 Task: Add an event with the title Coffee Meeting with Key Stakeholder, date '2023/10/26', time 7:00 AM to 9:00 AMand add a description: Deadline reminders encourage proactive planning and time management. They serve as a cue for individuals to assess their progress, identify any obstacles, and adjust their plans accordingly to ensure timely completion of the task or project.Select event color  Graphite . Add location for the event as: 123 Park de la Ciutadella, Barcelona, Spain, logged in from the account softage.3@softage.netand send the event invitation to softage.10@softage.net and softage.1@softage.net. Set a reminder for the event Doesn't repeat
Action: Mouse pressed left at (43, 85)
Screenshot: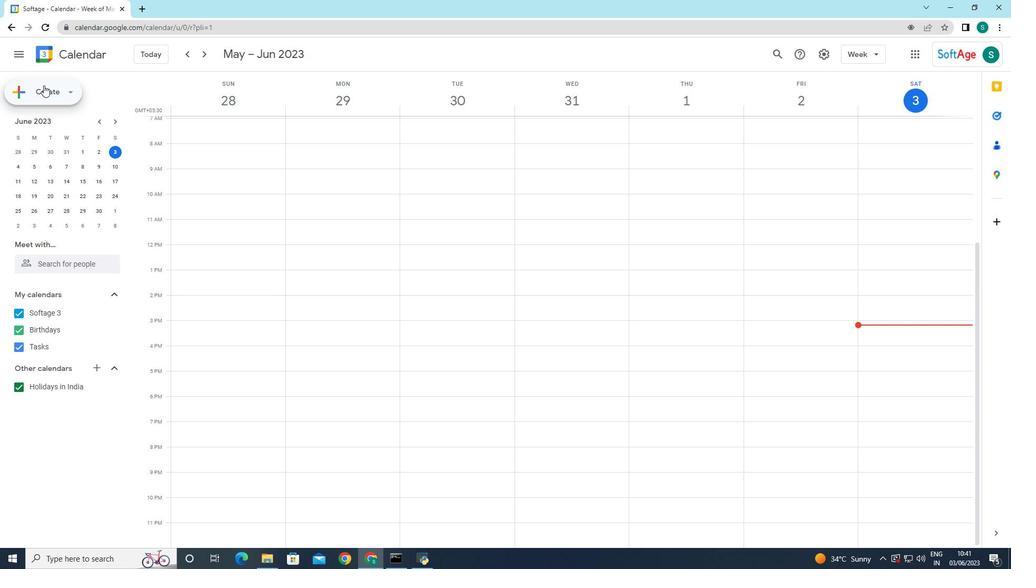 
Action: Mouse moved to (46, 124)
Screenshot: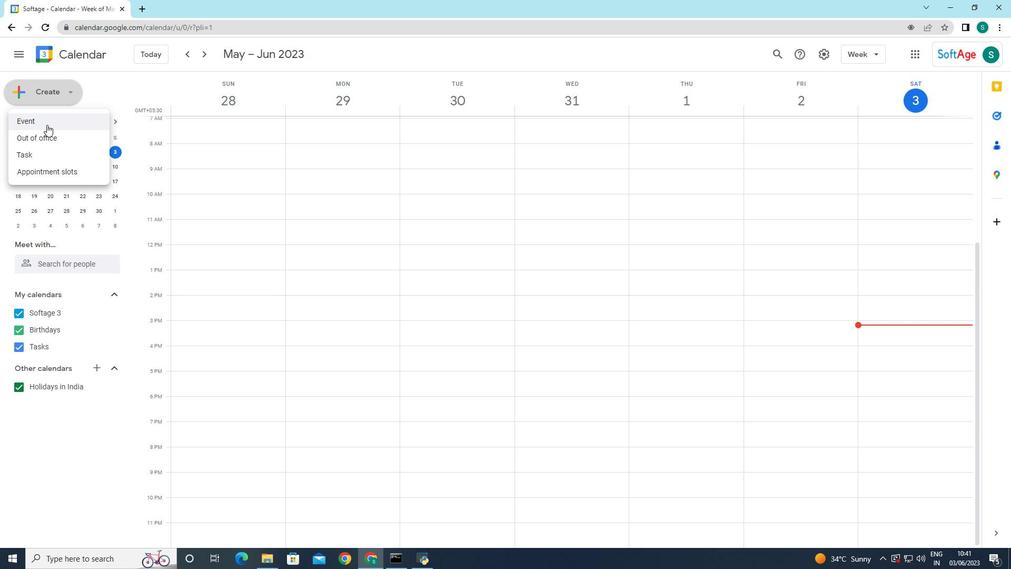 
Action: Mouse pressed left at (46, 124)
Screenshot: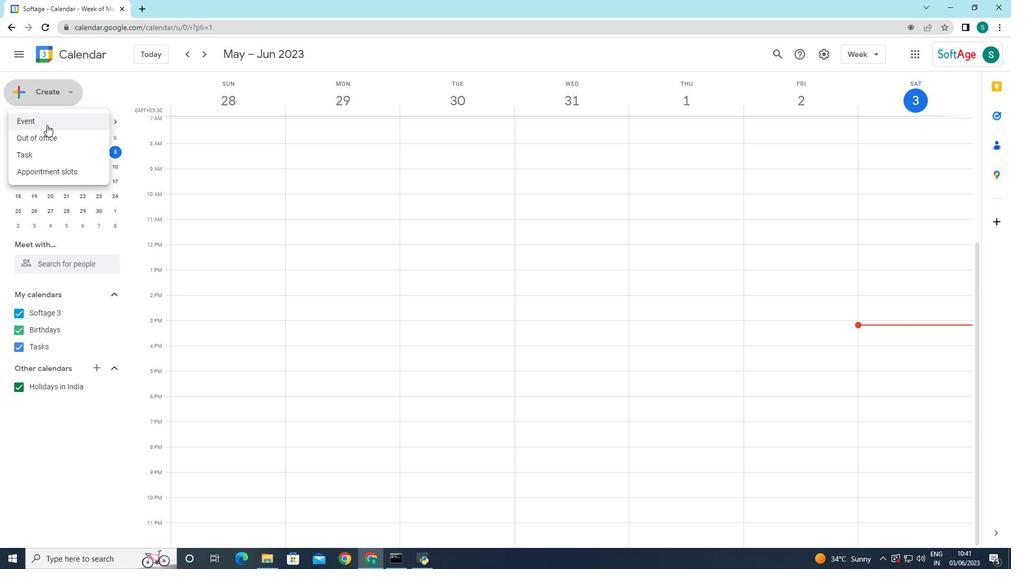 
Action: Mouse moved to (769, 410)
Screenshot: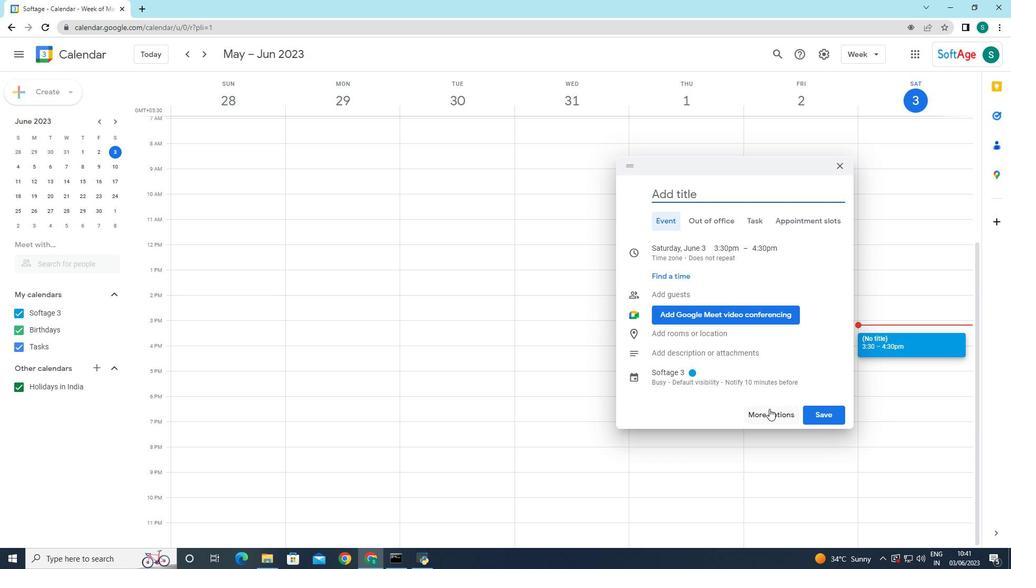
Action: Mouse pressed left at (769, 410)
Screenshot: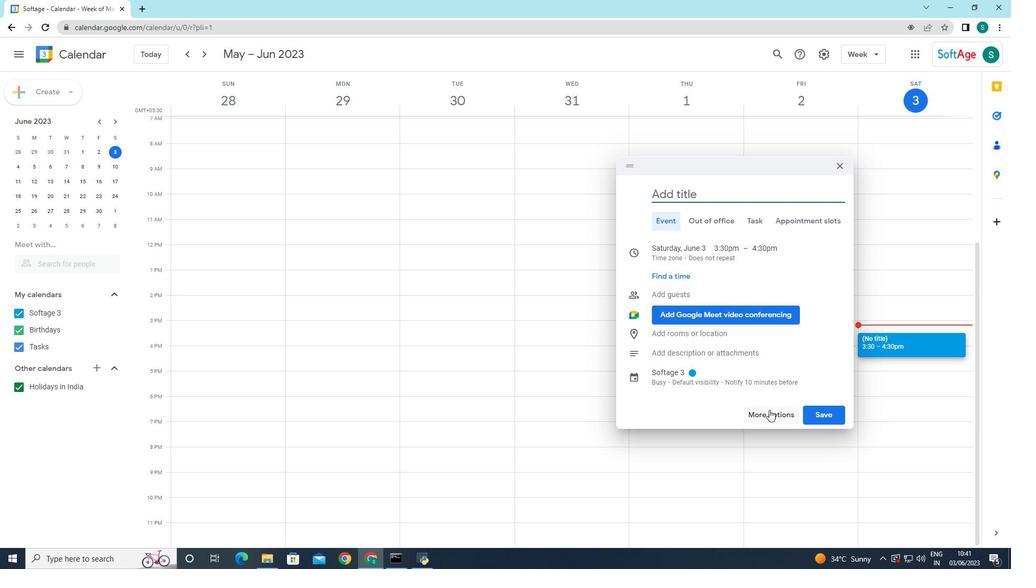
Action: Mouse moved to (121, 51)
Screenshot: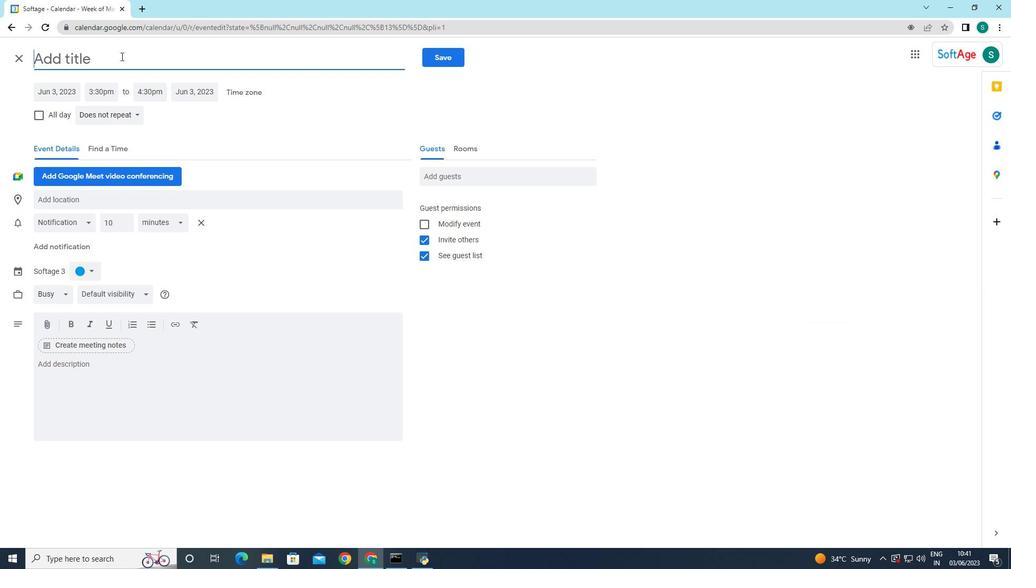
Action: Mouse pressed left at (121, 51)
Screenshot: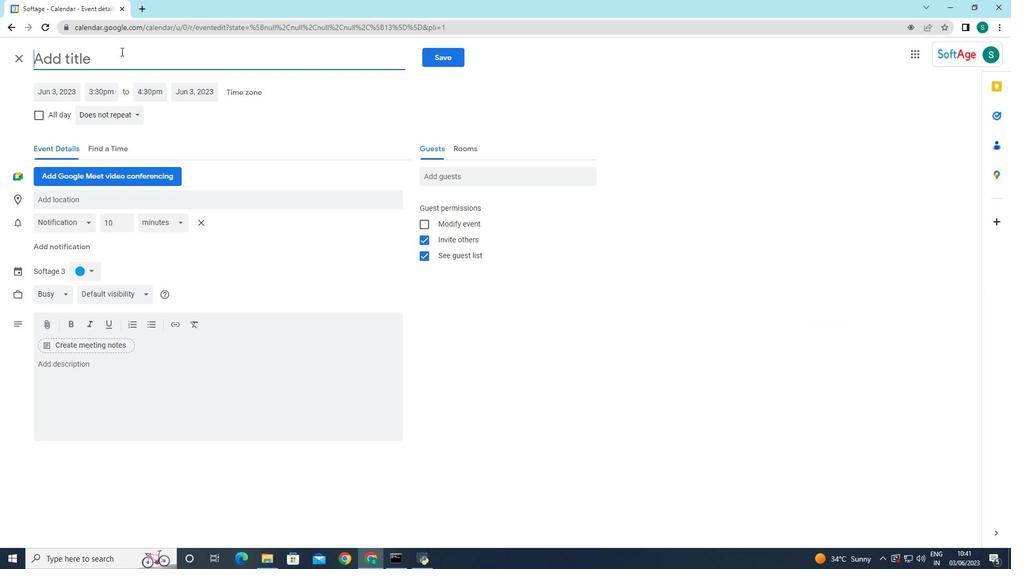 
Action: Key pressed <Key.caps_lock>C<Key.caps_lock>offee<Key.space><Key.caps_lock>ME<Key.backspace><Key.caps_lock>eeting<Key.space>with<Key.space>k<Key.backspace><Key.caps_lock>K<Key.caps_lock>ey<Key.space><Key.caps_lock>S<Key.caps_lock>takeholder<Key.space>
Screenshot: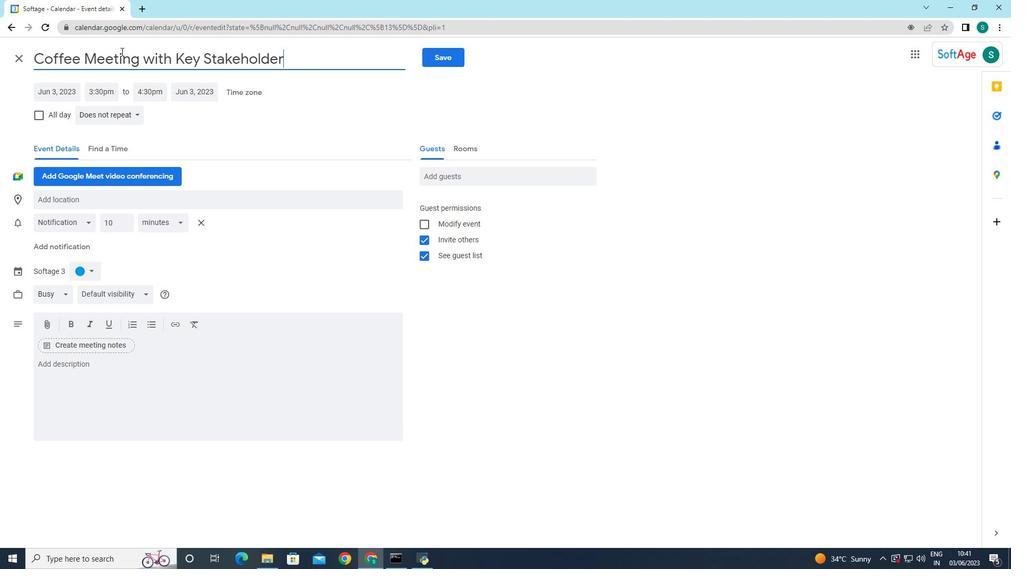 
Action: Mouse moved to (68, 95)
Screenshot: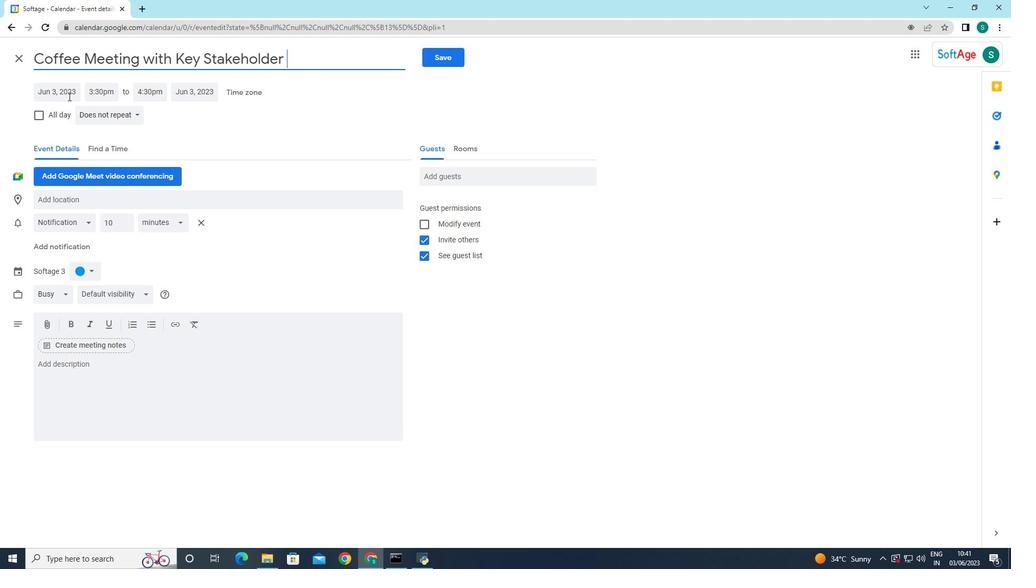 
Action: Mouse pressed left at (68, 95)
Screenshot: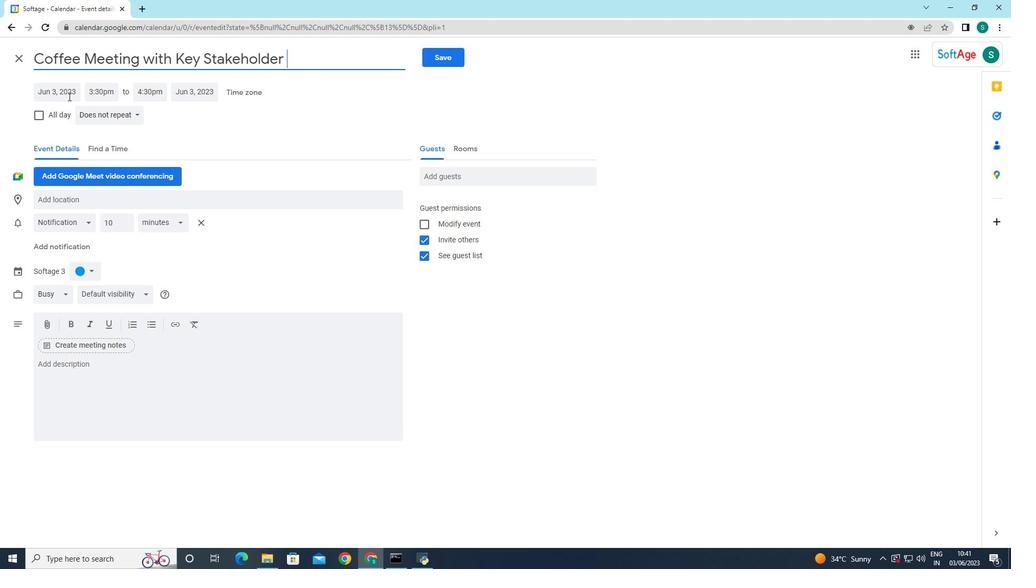 
Action: Mouse moved to (162, 110)
Screenshot: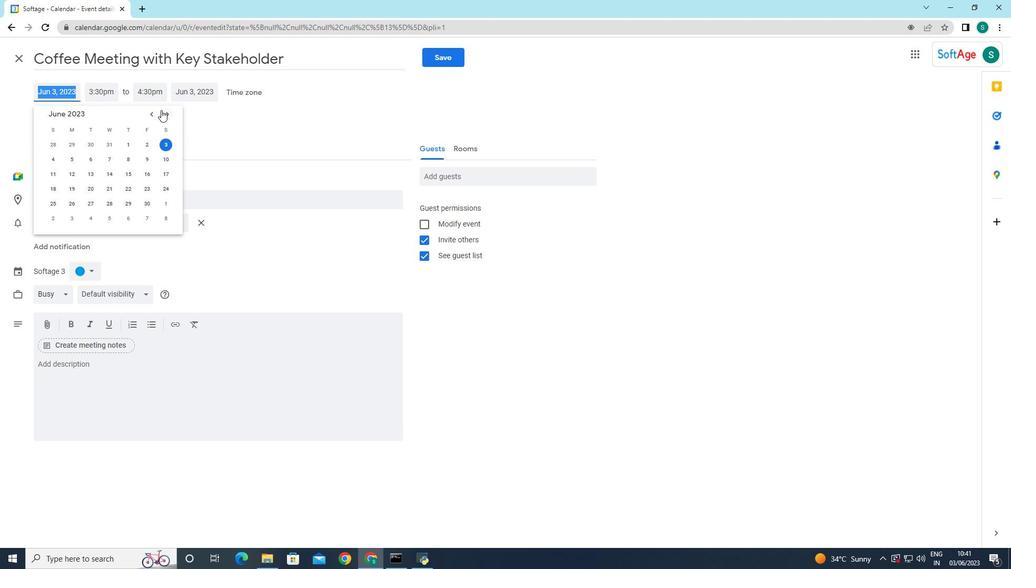 
Action: Mouse pressed left at (162, 110)
Screenshot: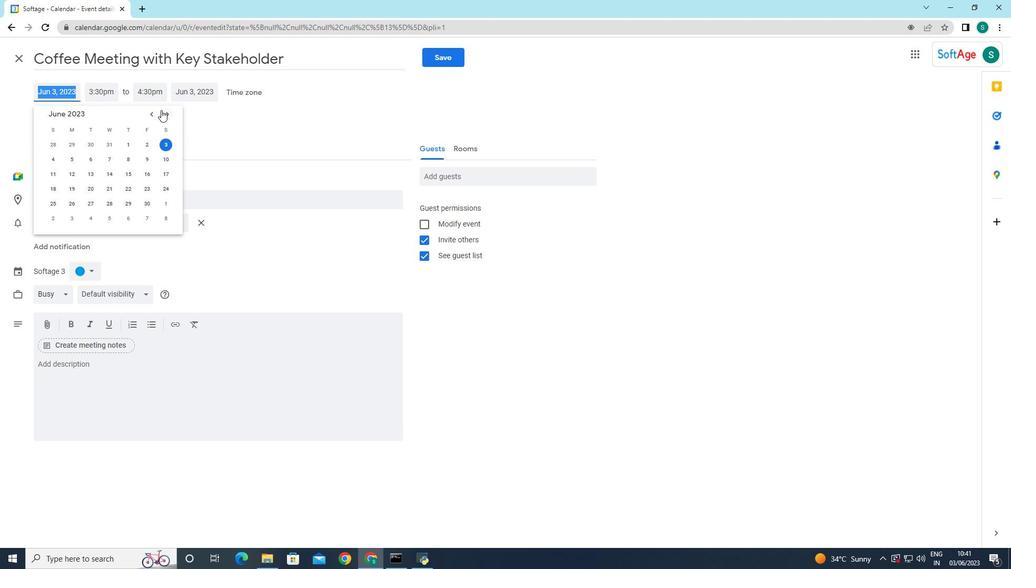 
Action: Mouse moved to (165, 111)
Screenshot: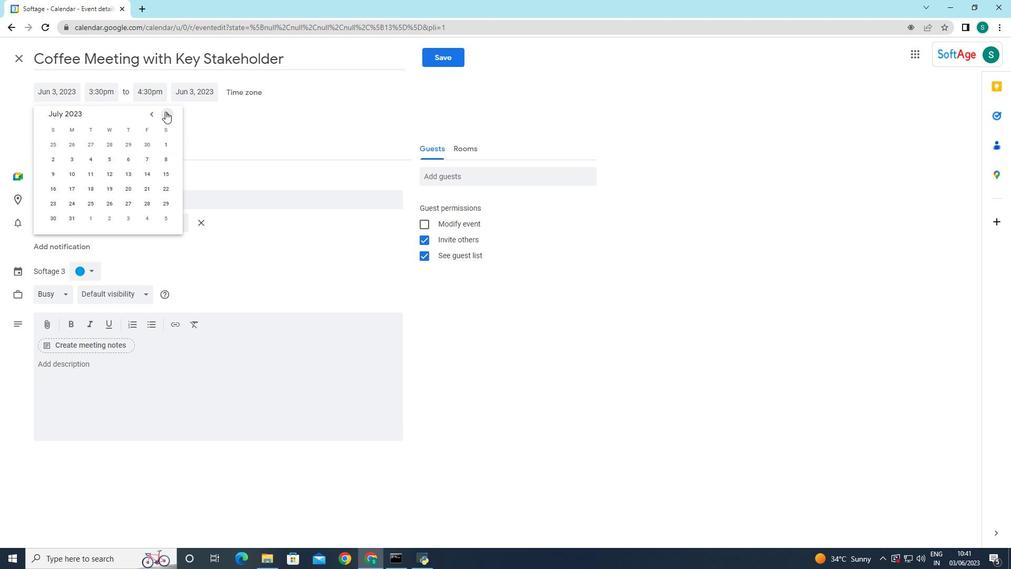 
Action: Mouse pressed left at (165, 111)
Screenshot: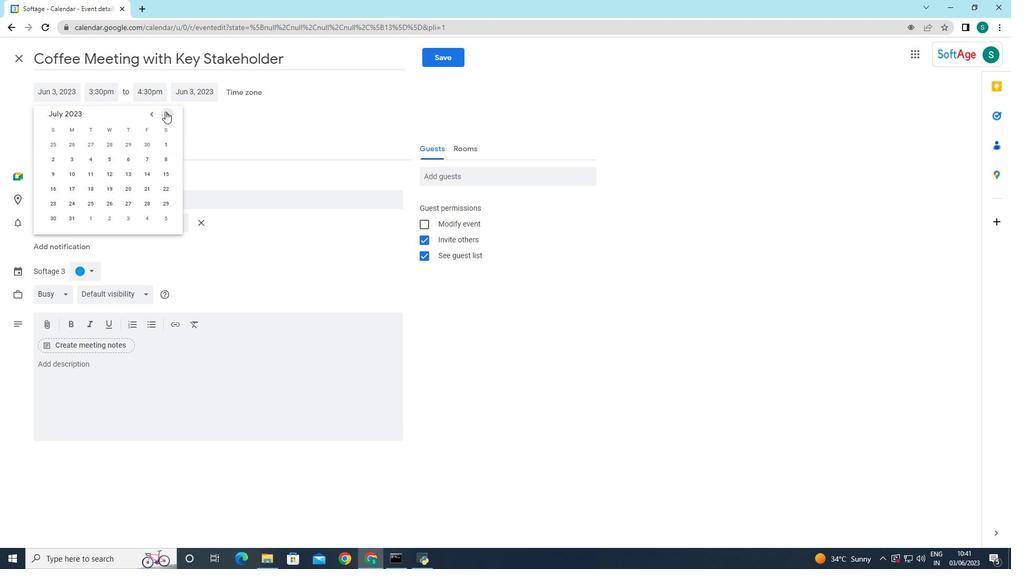 
Action: Mouse pressed left at (165, 111)
Screenshot: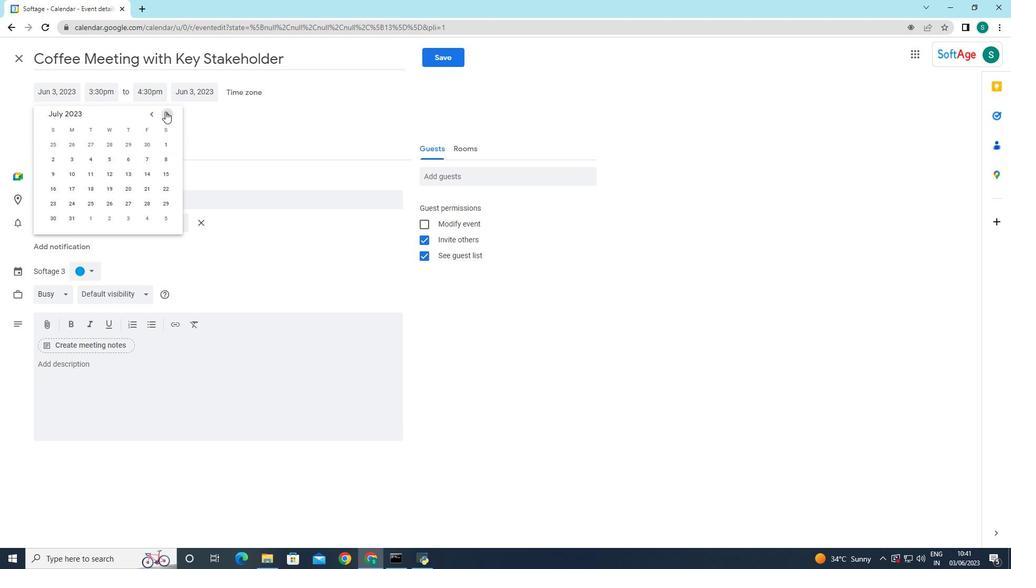 
Action: Mouse pressed left at (165, 111)
Screenshot: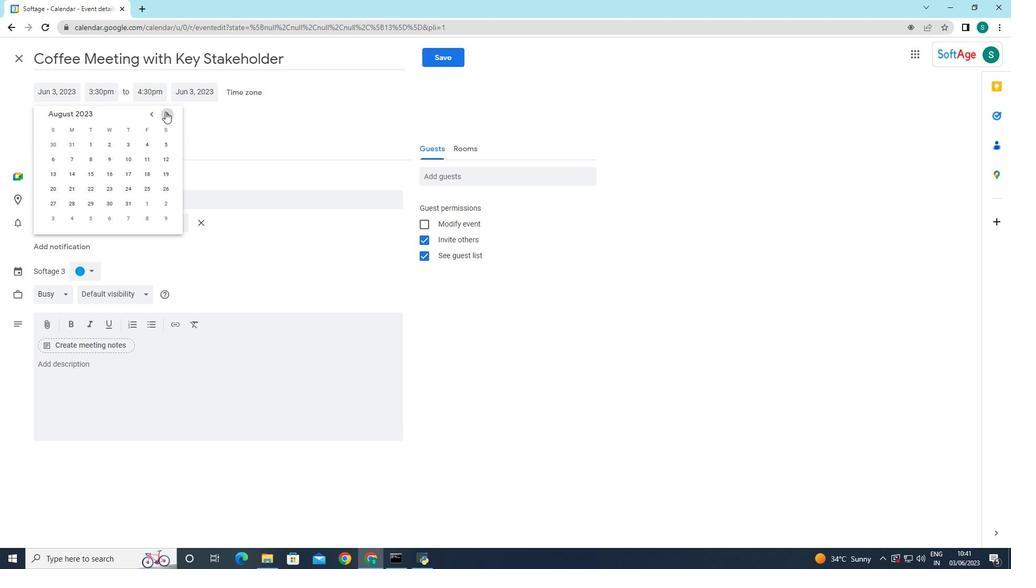 
Action: Mouse pressed left at (165, 111)
Screenshot: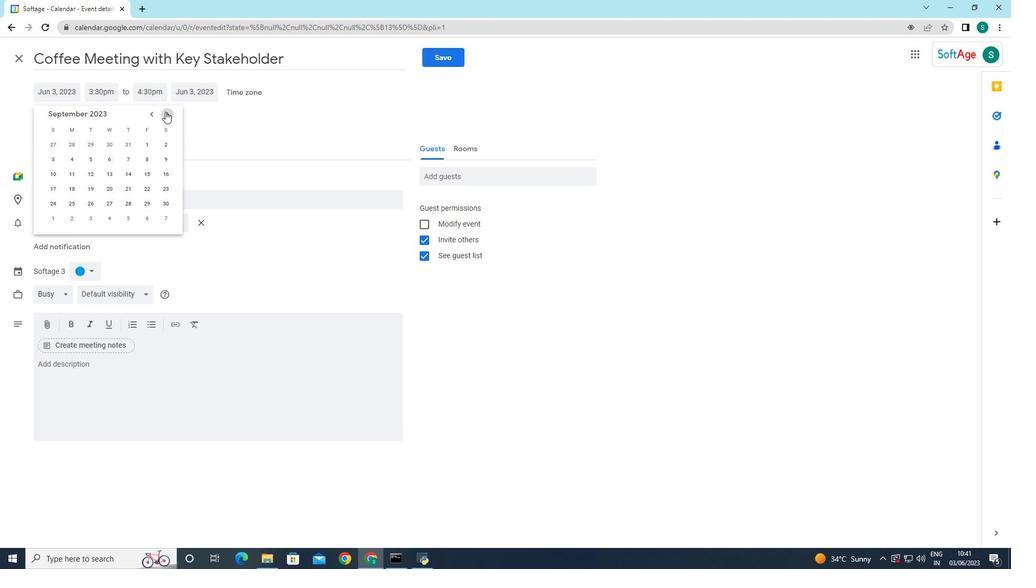 
Action: Mouse pressed left at (165, 111)
Screenshot: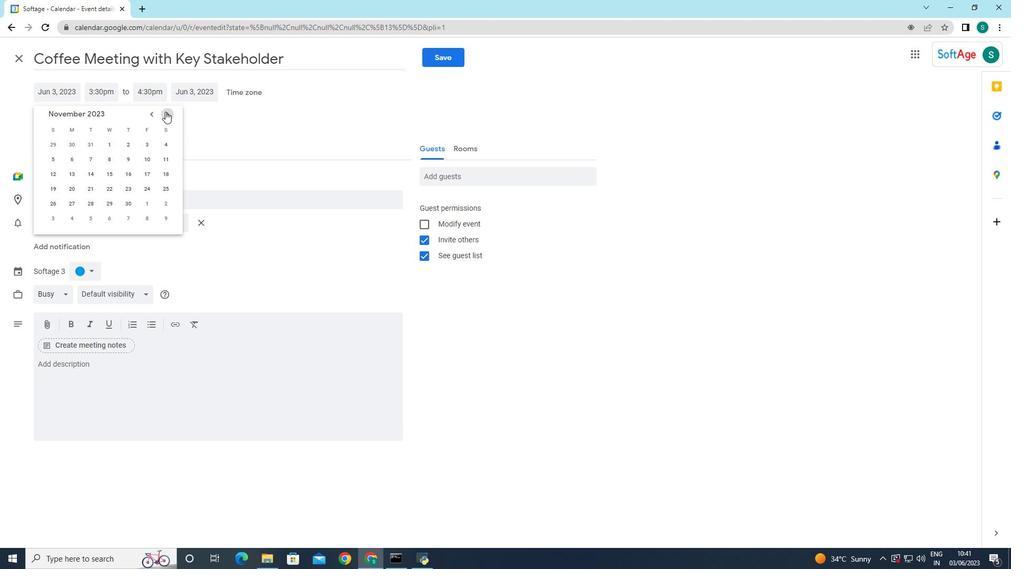 
Action: Mouse moved to (154, 113)
Screenshot: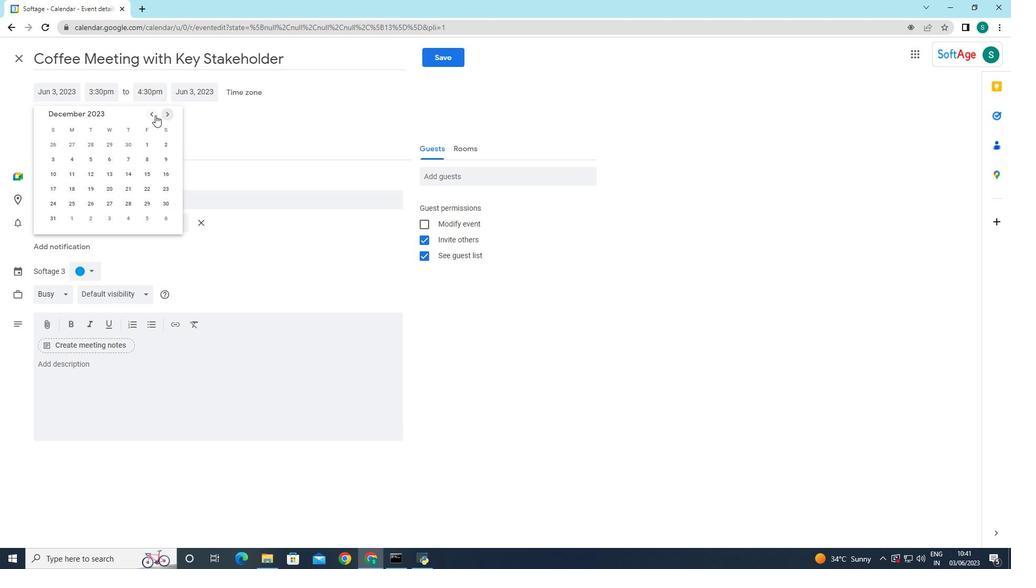 
Action: Mouse pressed left at (154, 113)
Screenshot: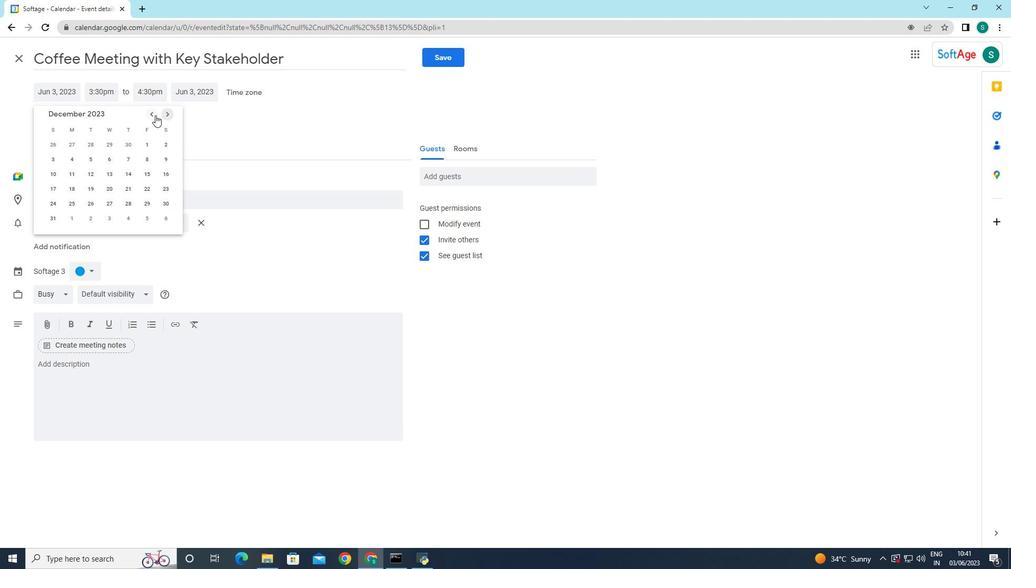 
Action: Mouse pressed left at (154, 113)
Screenshot: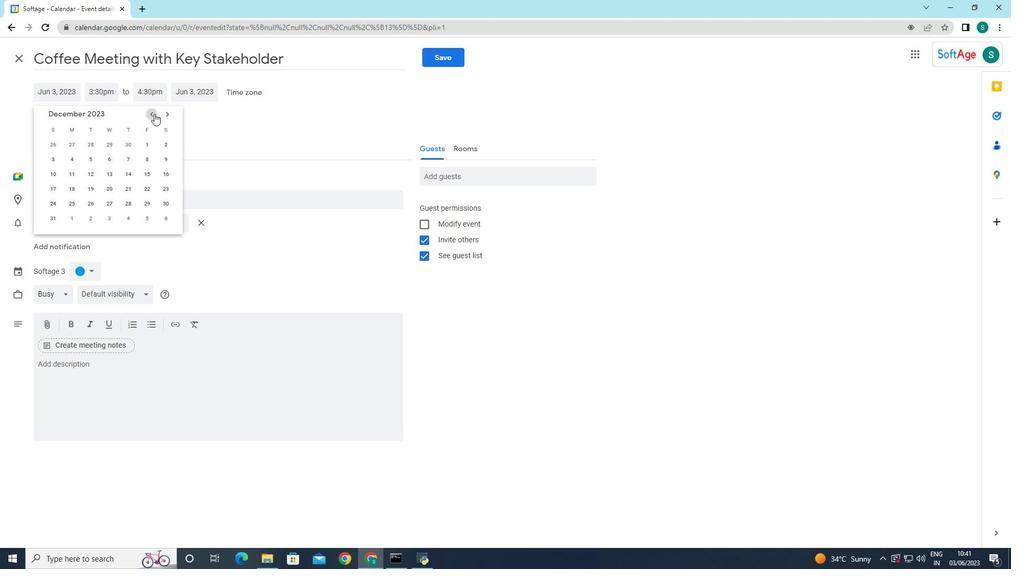 
Action: Mouse pressed left at (154, 113)
Screenshot: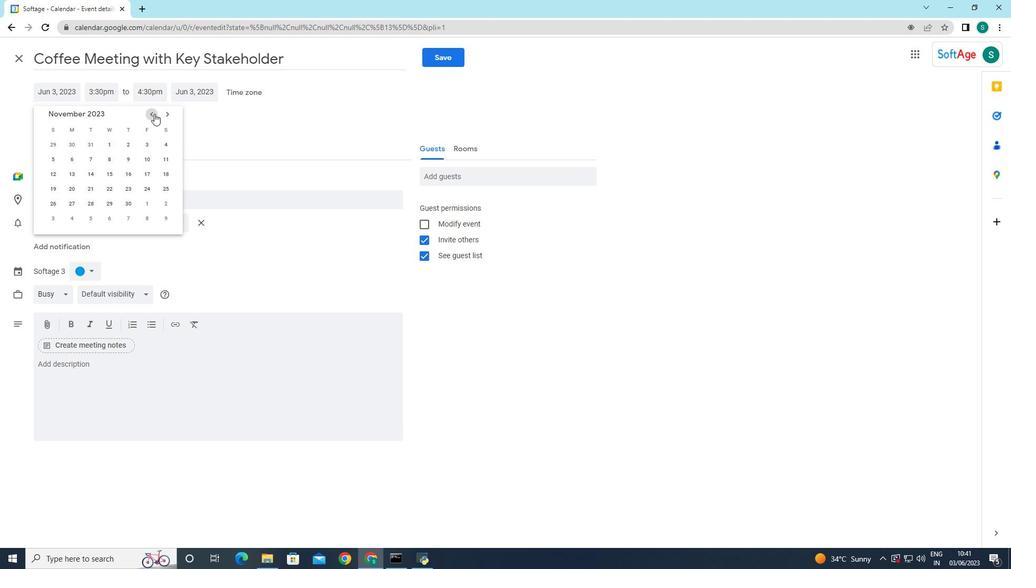 
Action: Mouse moved to (169, 114)
Screenshot: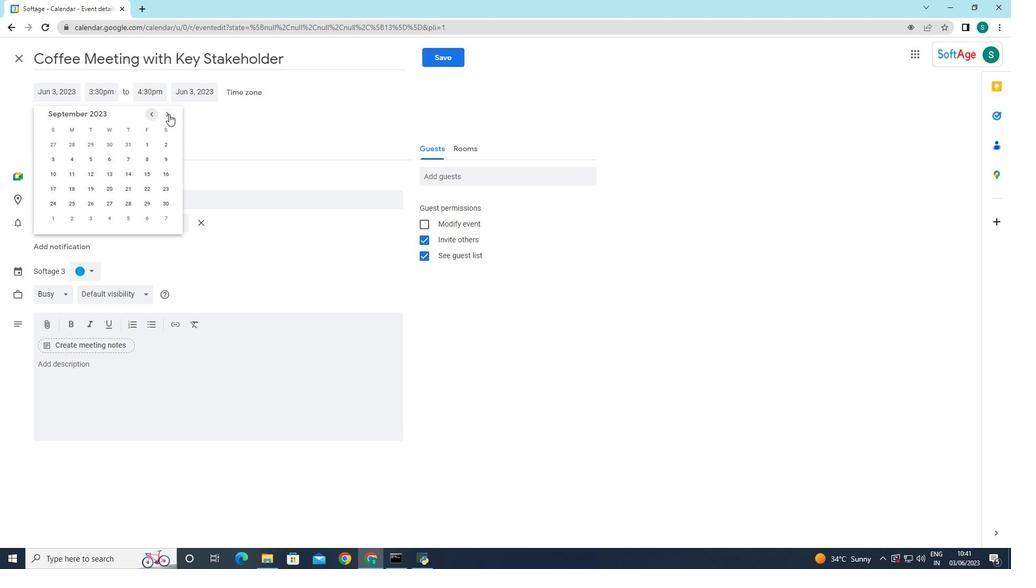
Action: Mouse pressed left at (169, 114)
Screenshot: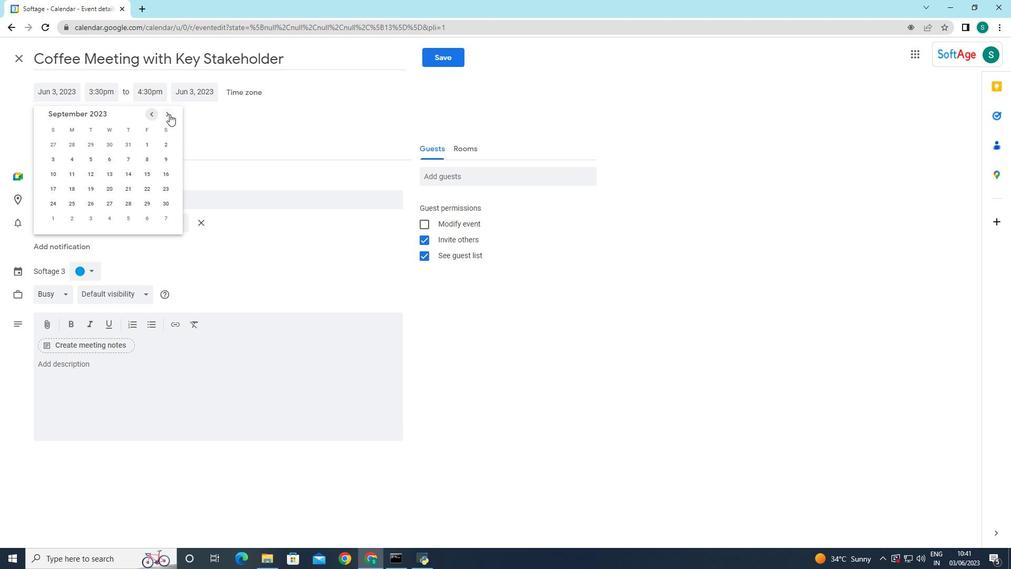 
Action: Mouse moved to (129, 189)
Screenshot: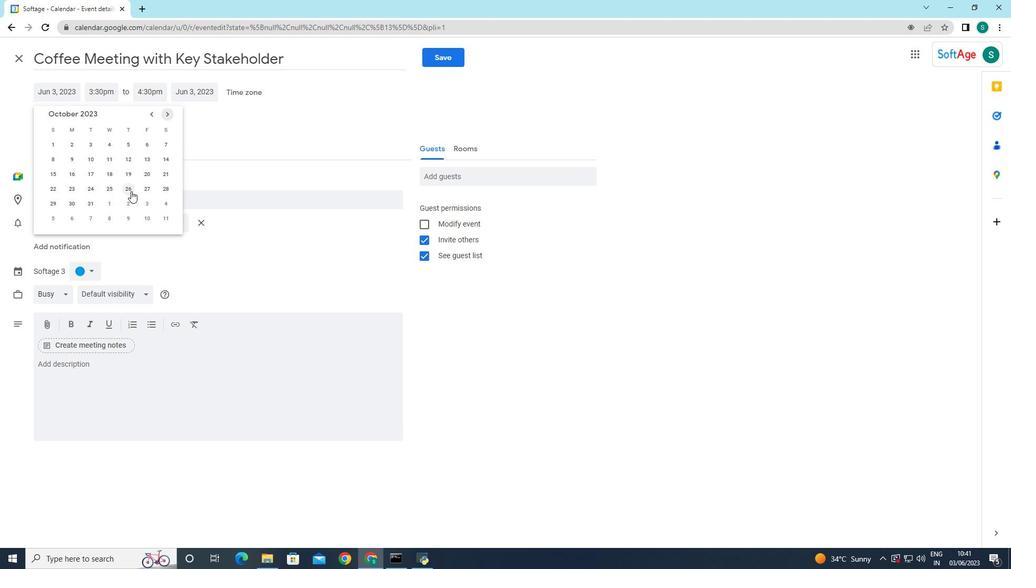 
Action: Mouse pressed left at (129, 189)
Screenshot: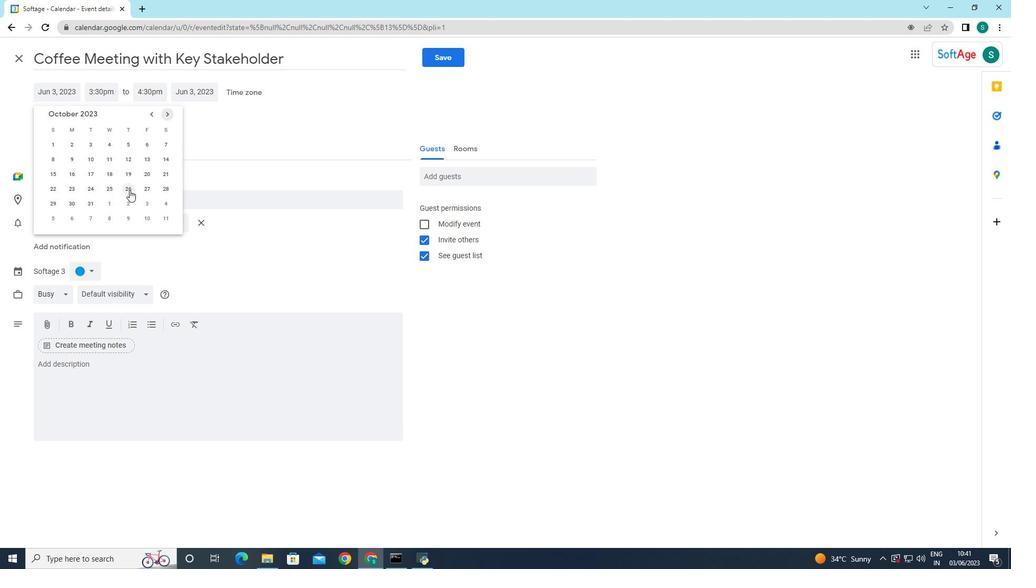 
Action: Mouse moved to (193, 150)
Screenshot: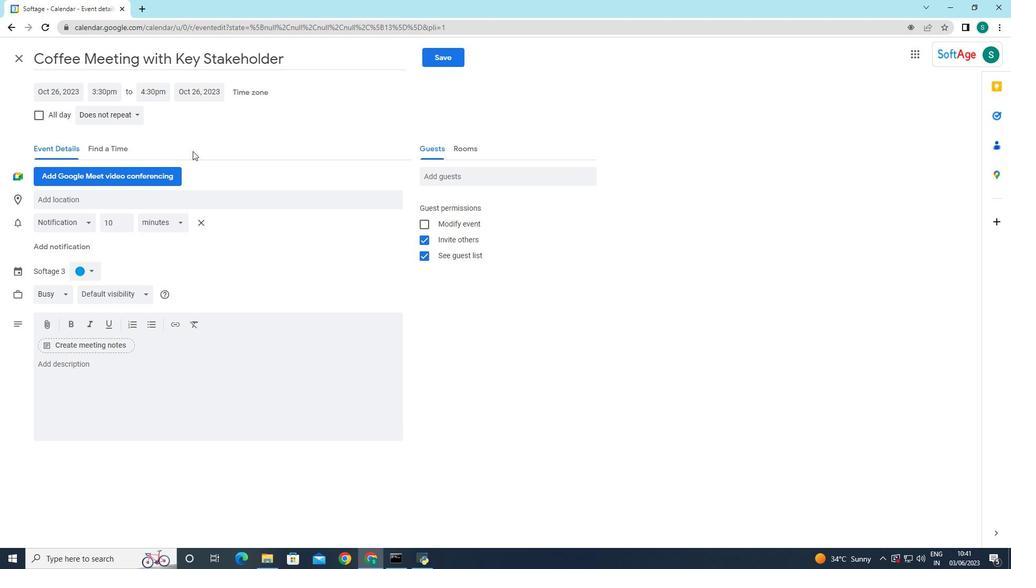 
Action: Mouse pressed left at (193, 150)
Screenshot: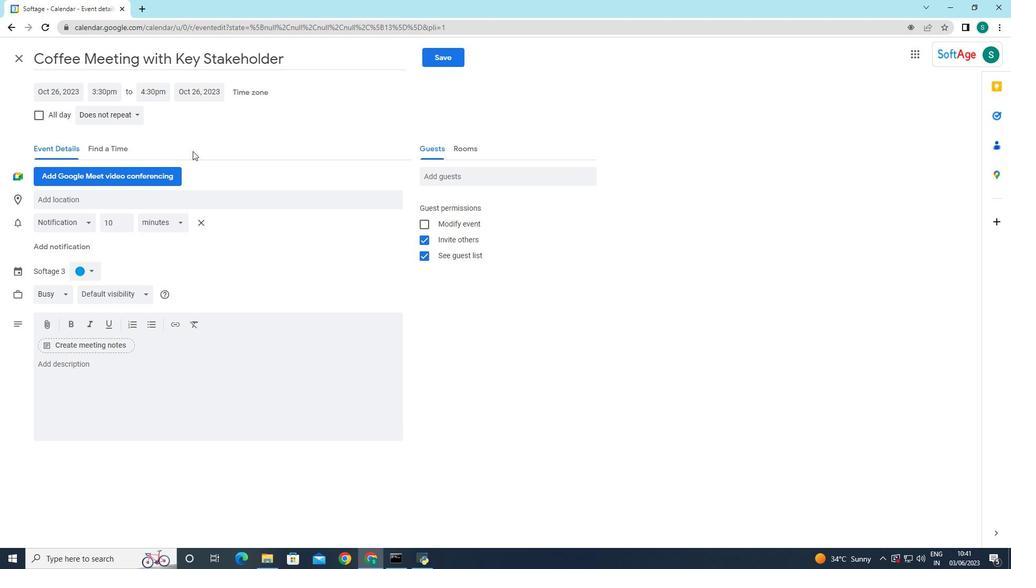 
Action: Mouse moved to (100, 87)
Screenshot: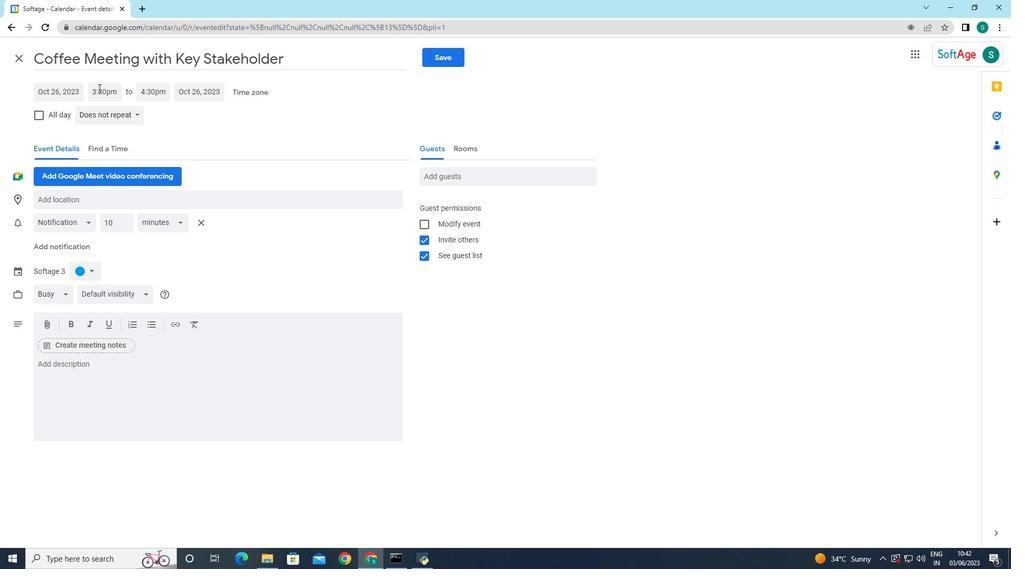 
Action: Mouse pressed left at (100, 87)
Screenshot: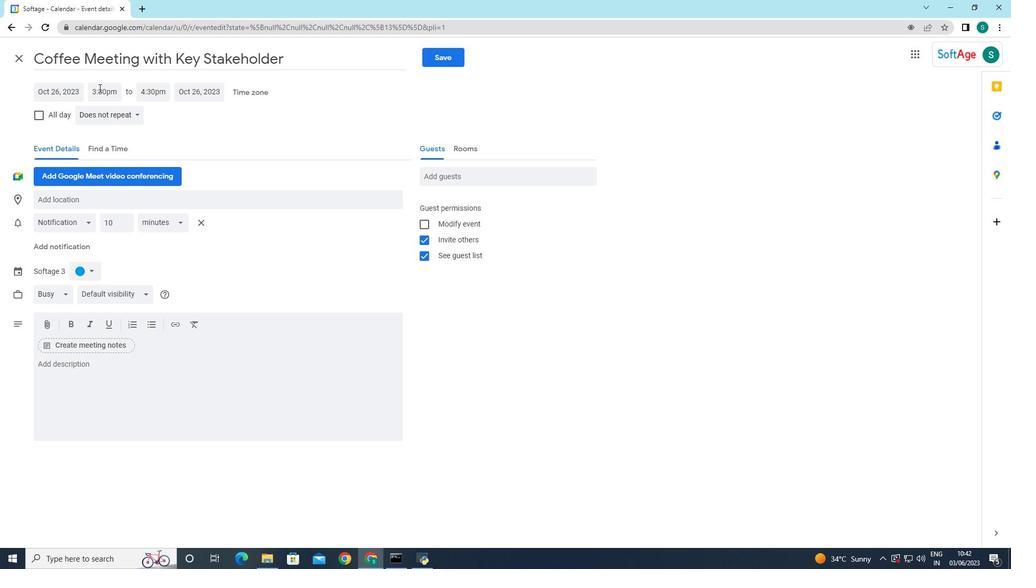 
Action: Mouse moved to (111, 175)
Screenshot: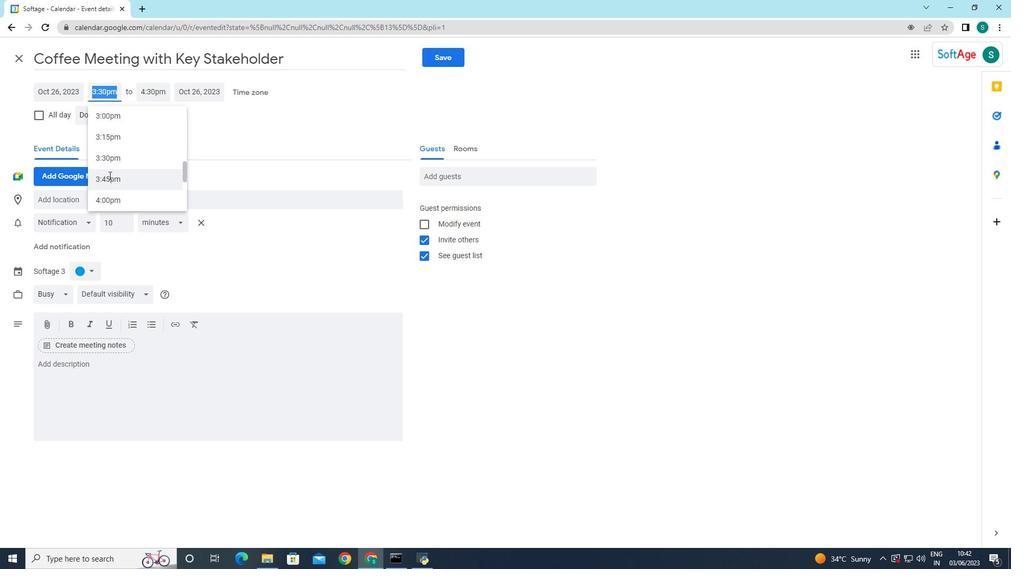 
Action: Mouse scrolled (111, 176) with delta (0, 0)
Screenshot: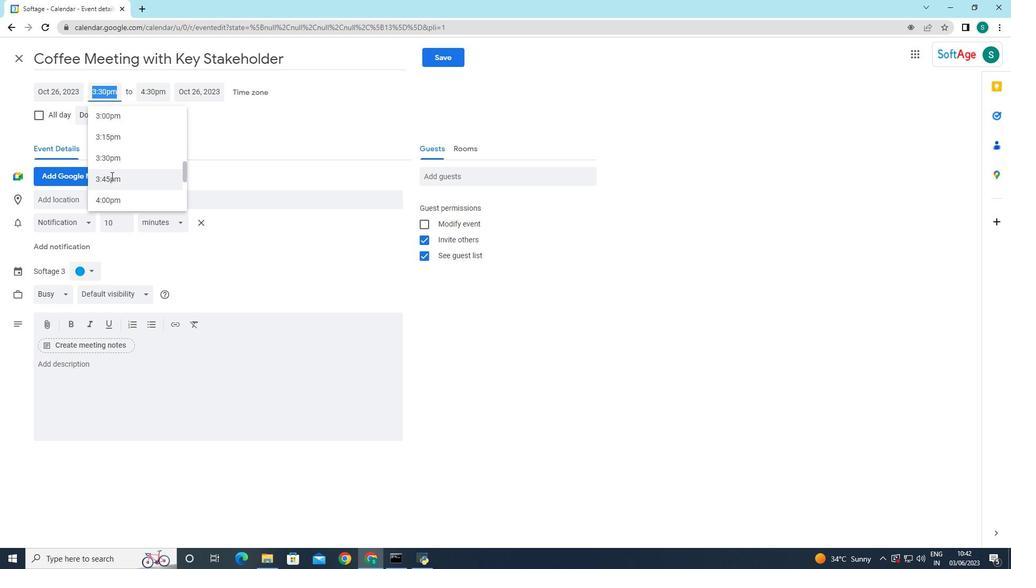 
Action: Mouse moved to (114, 173)
Screenshot: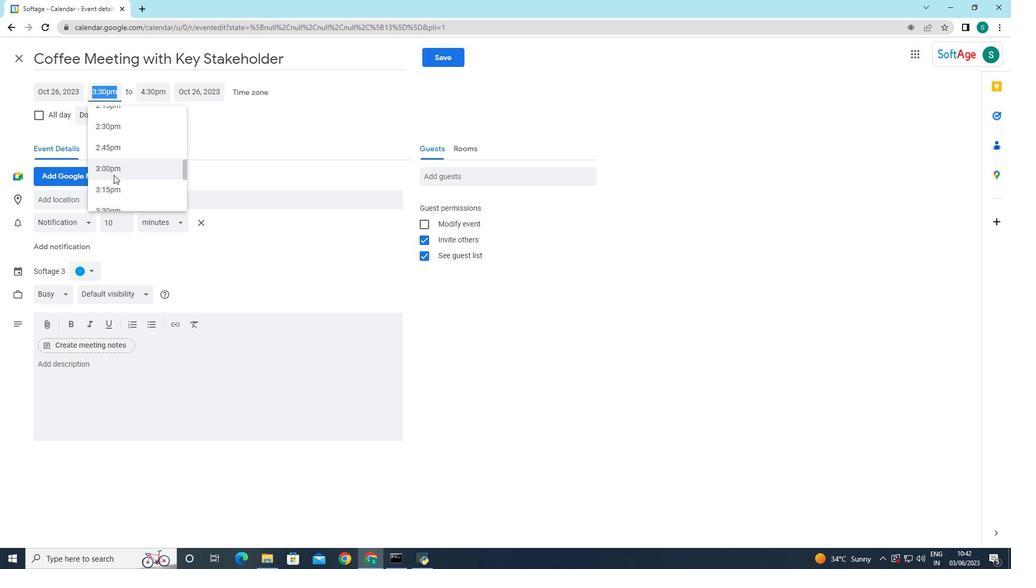 
Action: Mouse scrolled (114, 173) with delta (0, 0)
Screenshot: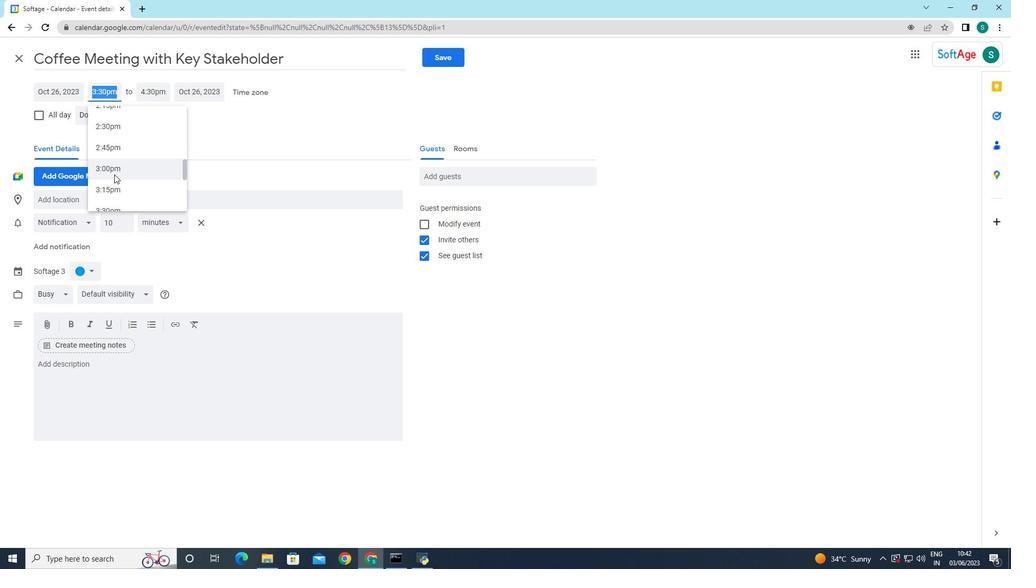
Action: Mouse moved to (115, 177)
Screenshot: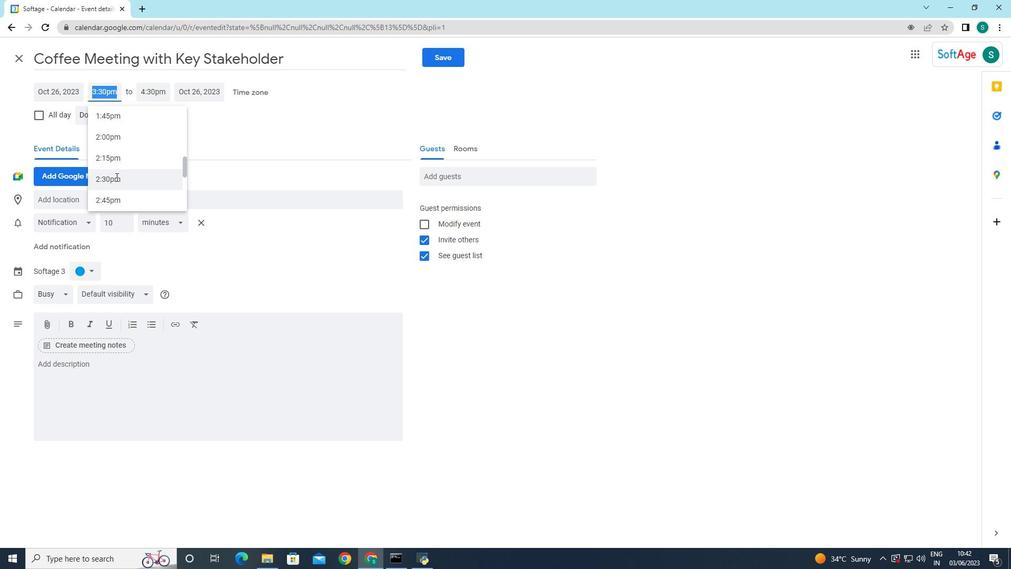 
Action: Mouse scrolled (115, 177) with delta (0, 0)
Screenshot: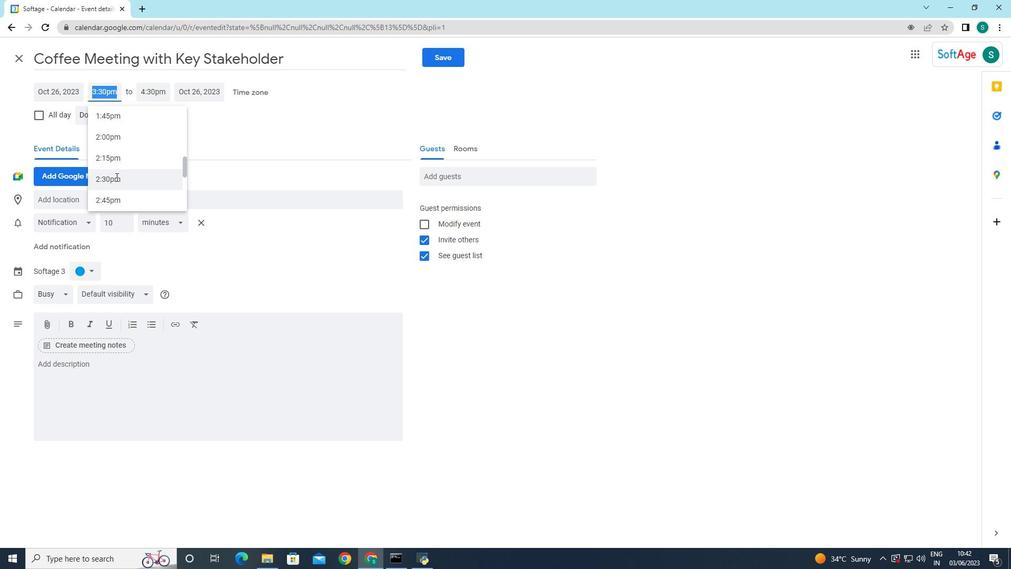 
Action: Mouse scrolled (115, 177) with delta (0, 0)
Screenshot: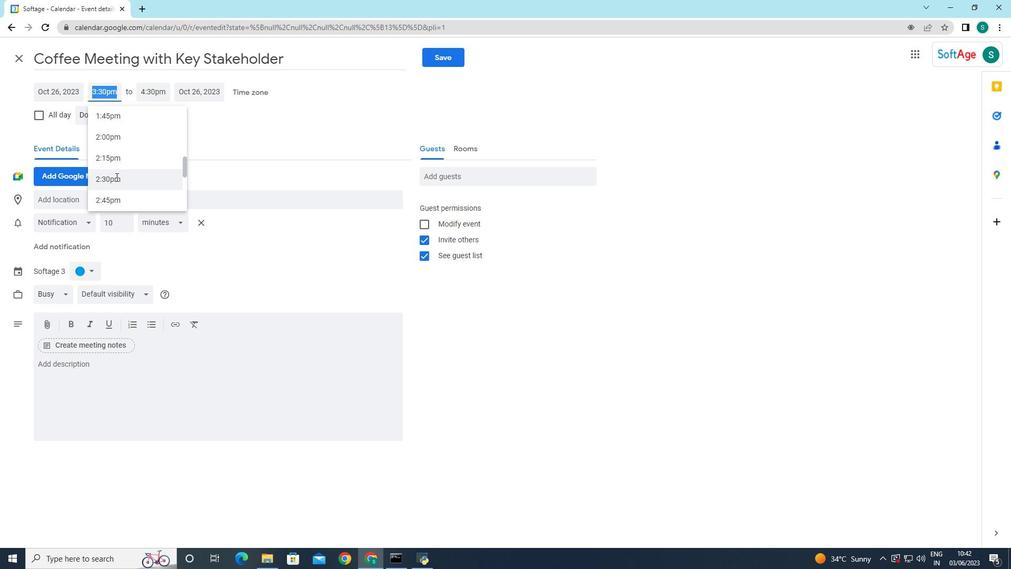 
Action: Mouse scrolled (115, 177) with delta (0, 0)
Screenshot: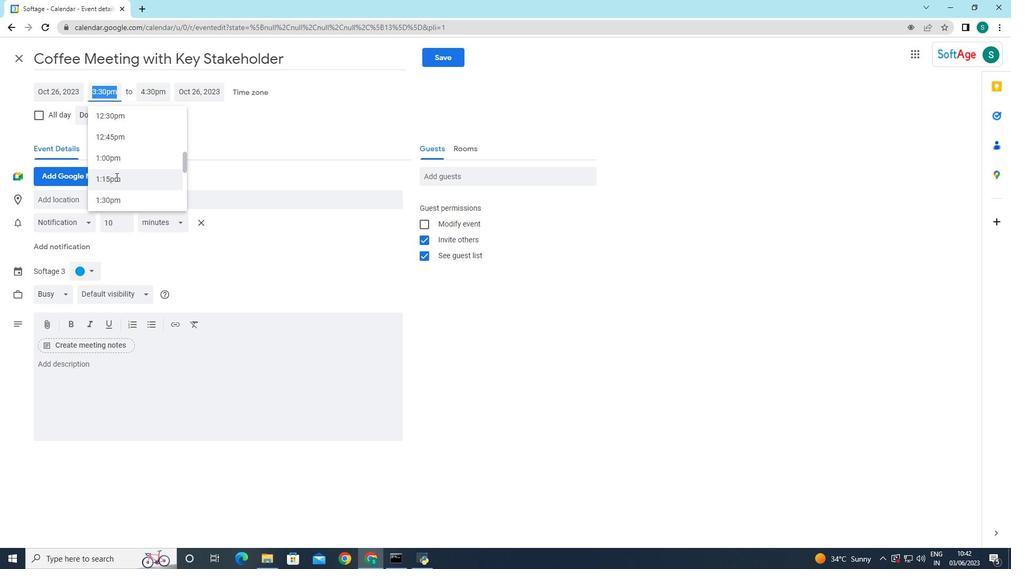 
Action: Mouse scrolled (115, 177) with delta (0, 0)
Screenshot: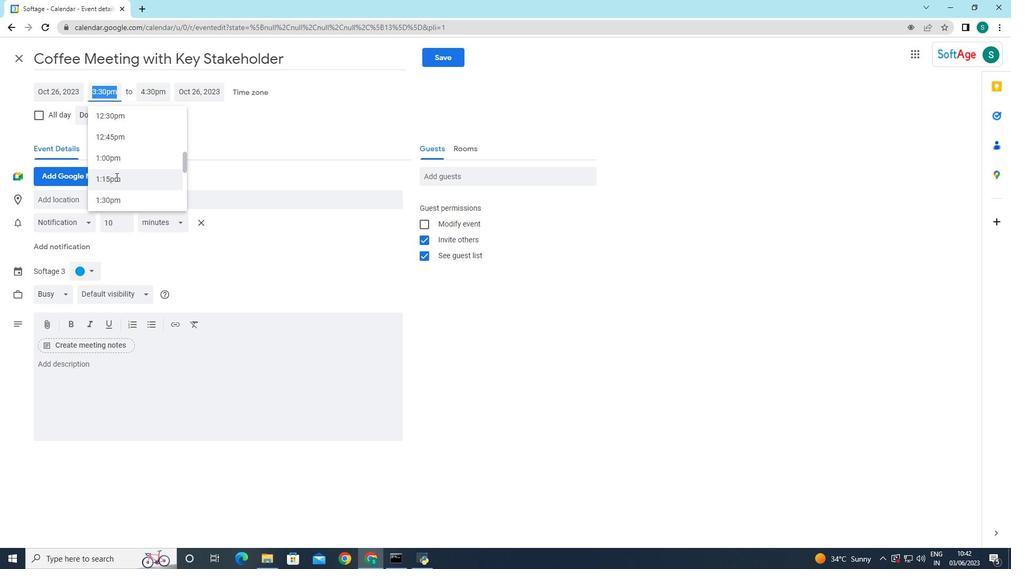 
Action: Mouse scrolled (115, 177) with delta (0, 0)
Screenshot: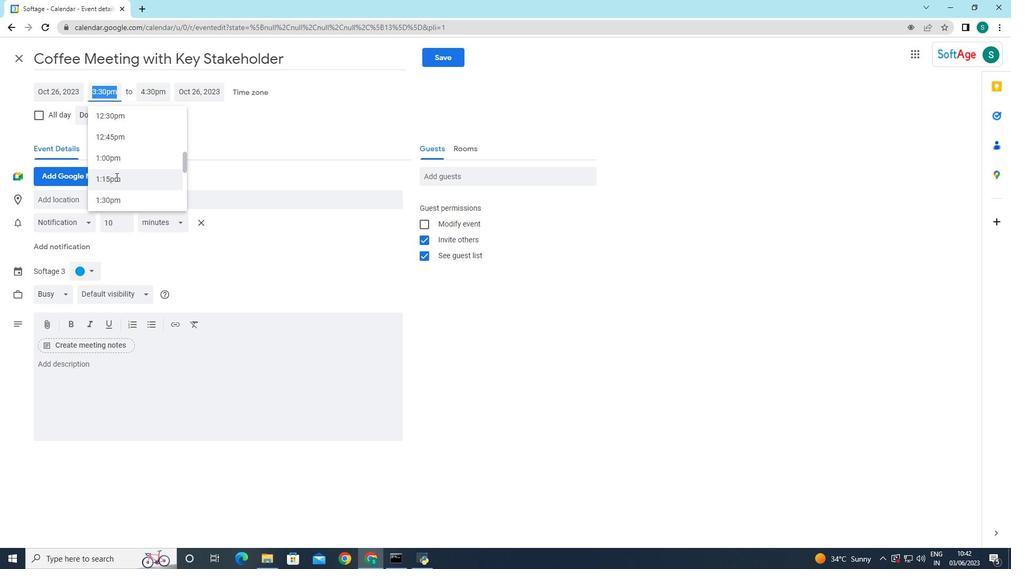 
Action: Mouse moved to (116, 177)
Screenshot: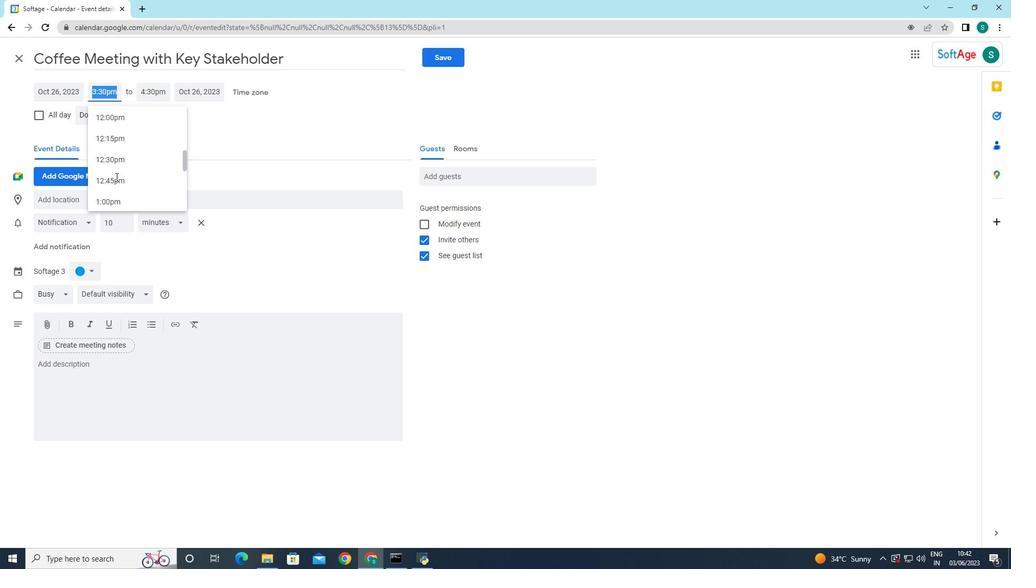 
Action: Mouse scrolled (116, 177) with delta (0, 0)
Screenshot: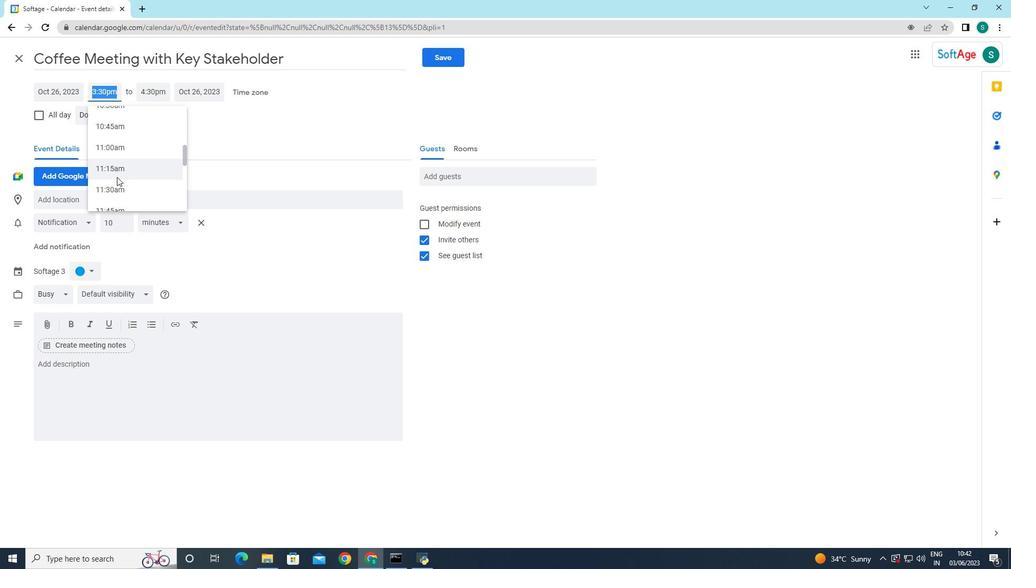 
Action: Mouse moved to (116, 179)
Screenshot: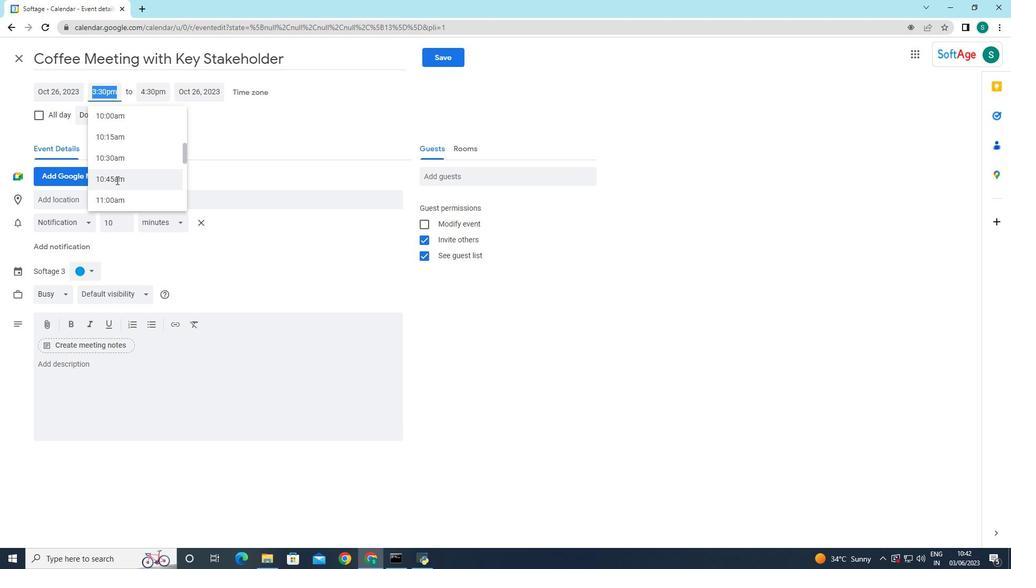 
Action: Mouse scrolled (116, 180) with delta (0, 0)
Screenshot: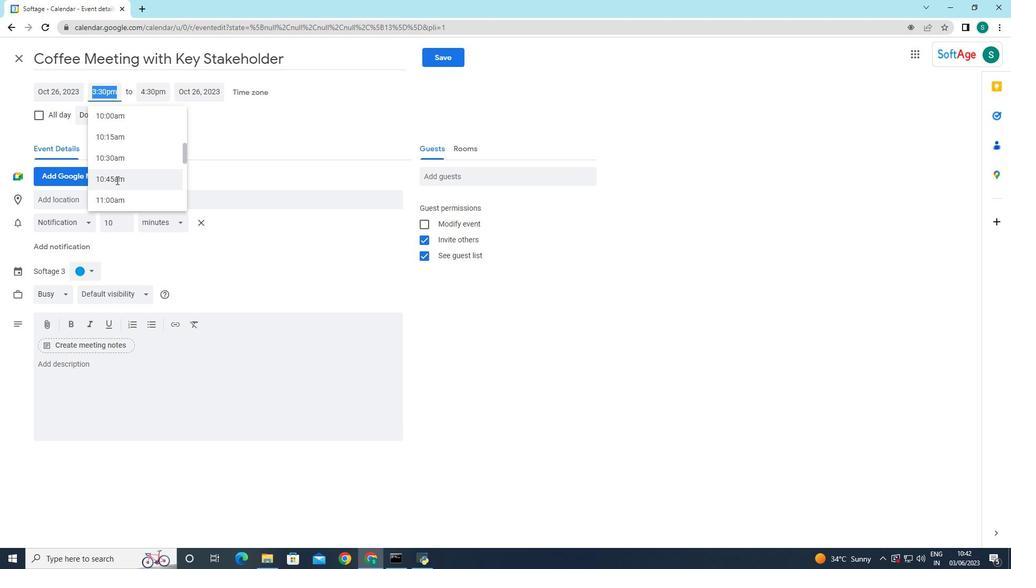 
Action: Mouse scrolled (116, 180) with delta (0, 0)
Screenshot: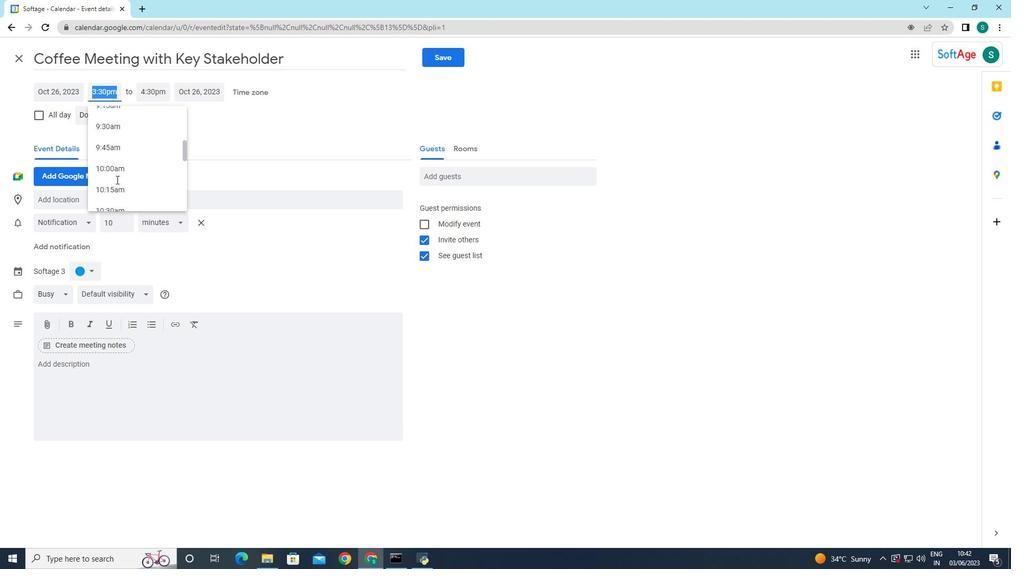 
Action: Mouse scrolled (116, 180) with delta (0, 0)
Screenshot: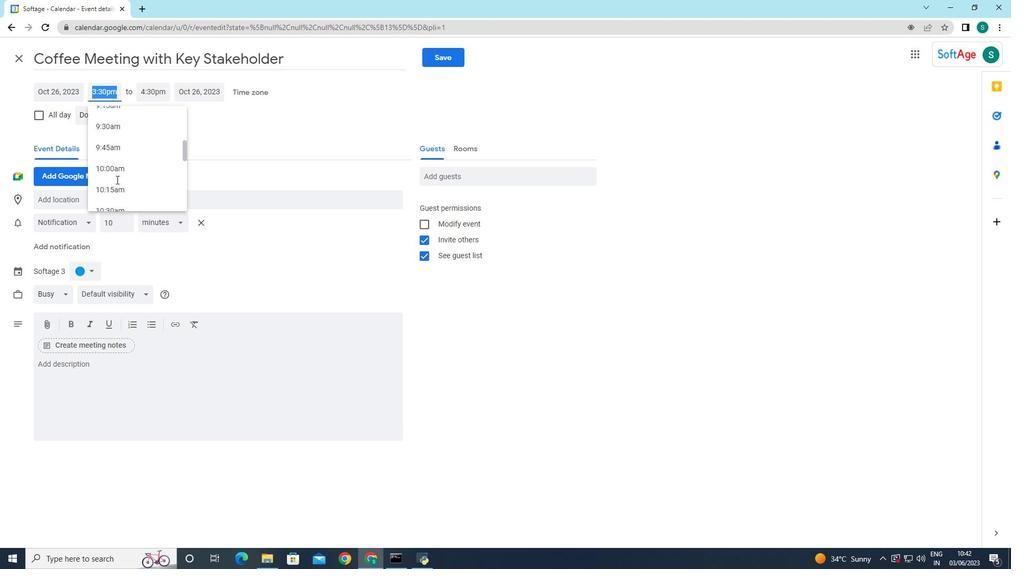 
Action: Mouse moved to (113, 169)
Screenshot: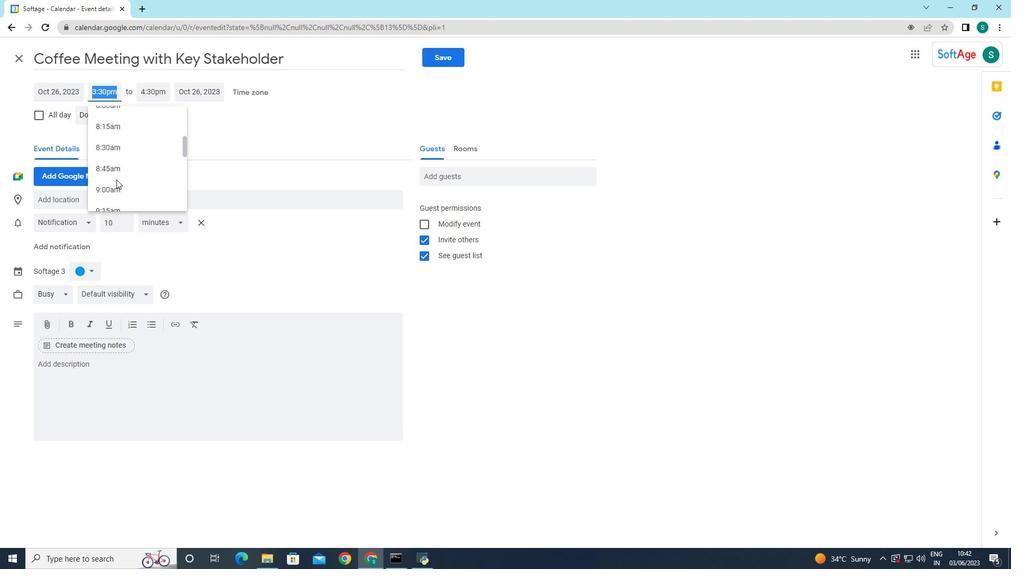 
Action: Mouse scrolled (113, 170) with delta (0, 0)
Screenshot: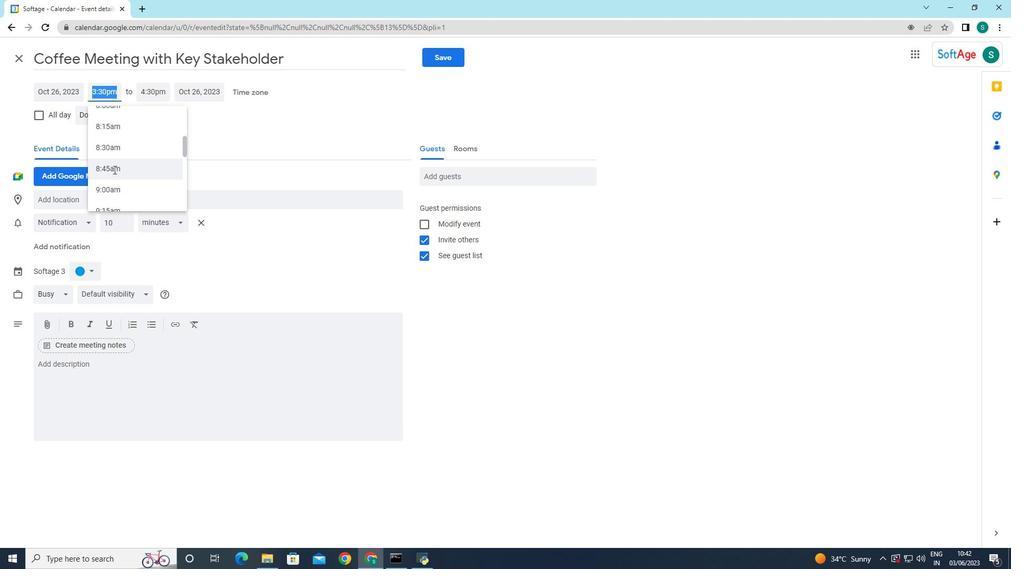 
Action: Mouse moved to (119, 129)
Screenshot: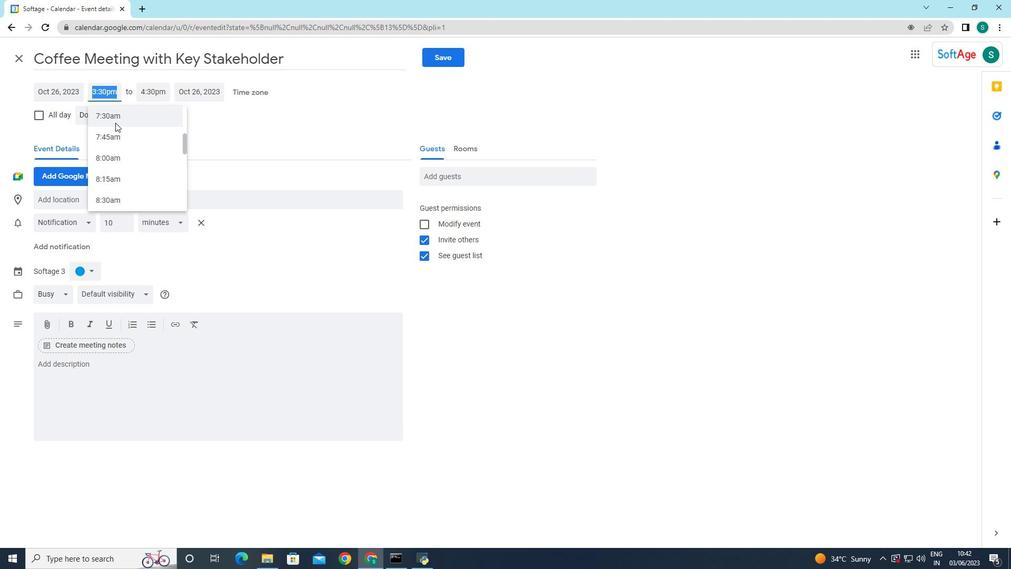
Action: Mouse scrolled (119, 130) with delta (0, 0)
Screenshot: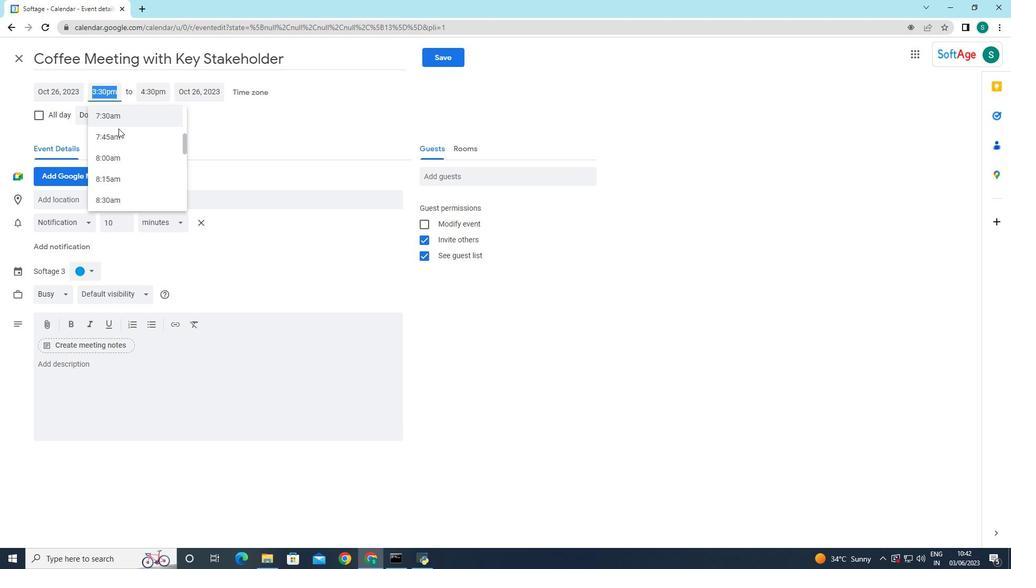 
Action: Mouse moved to (115, 129)
Screenshot: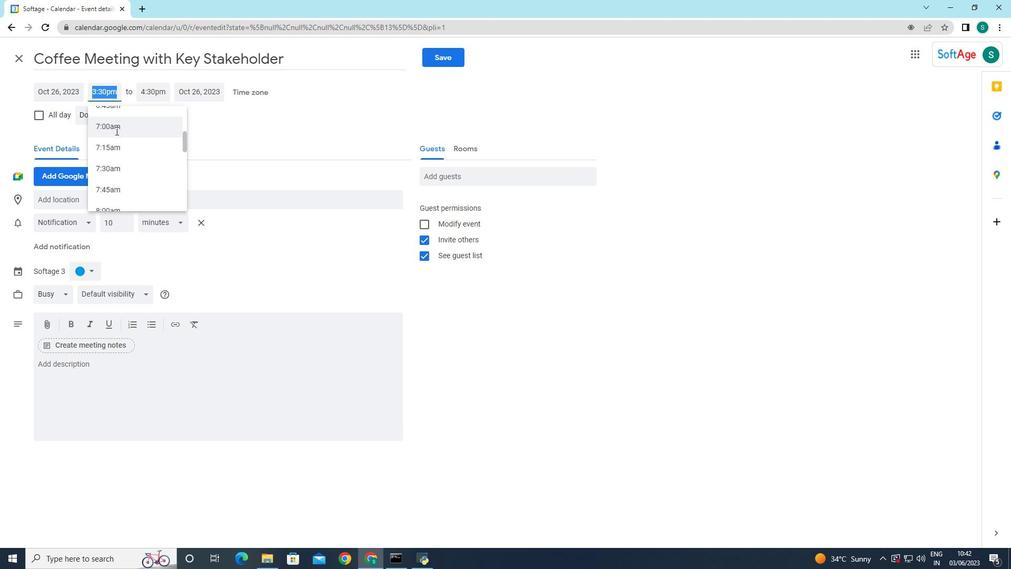 
Action: Mouse pressed left at (115, 129)
Screenshot: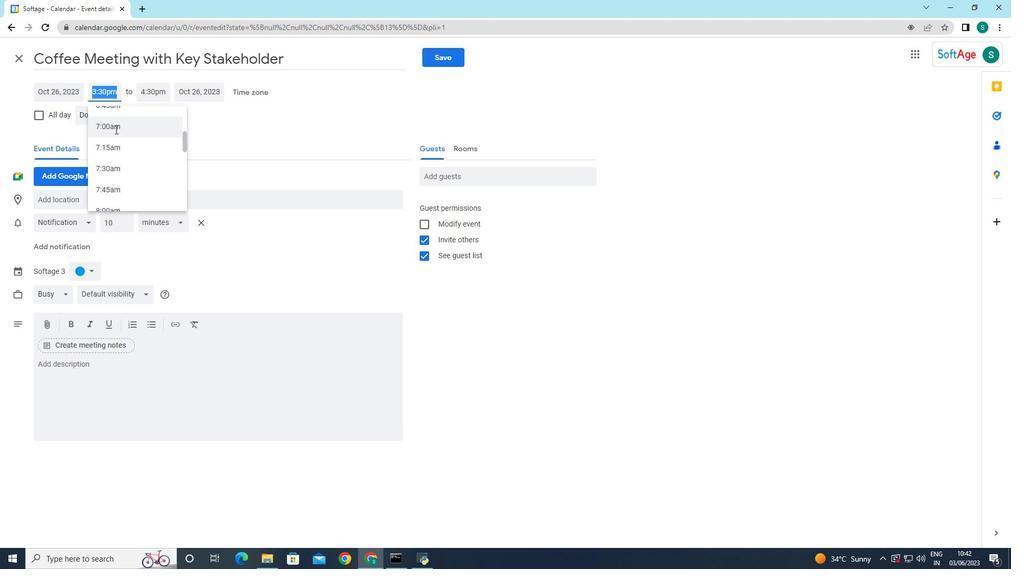 
Action: Mouse moved to (146, 95)
Screenshot: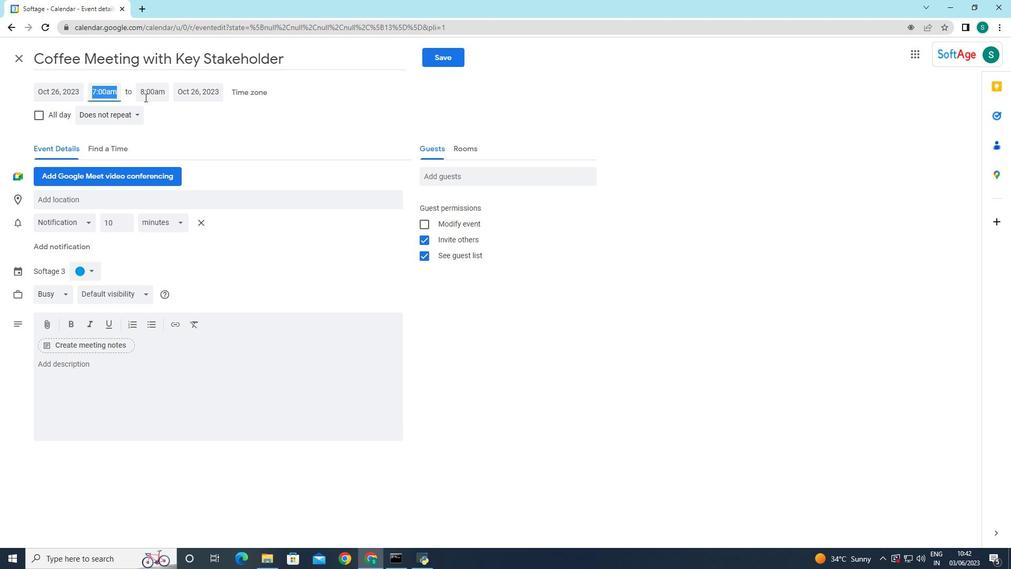 
Action: Mouse pressed left at (146, 95)
Screenshot: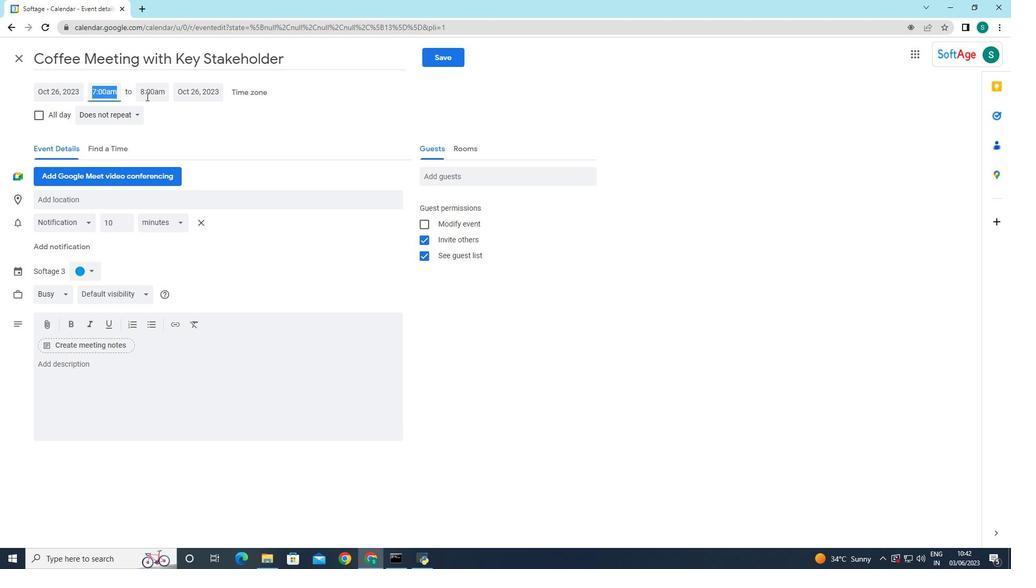 
Action: Mouse moved to (179, 167)
Screenshot: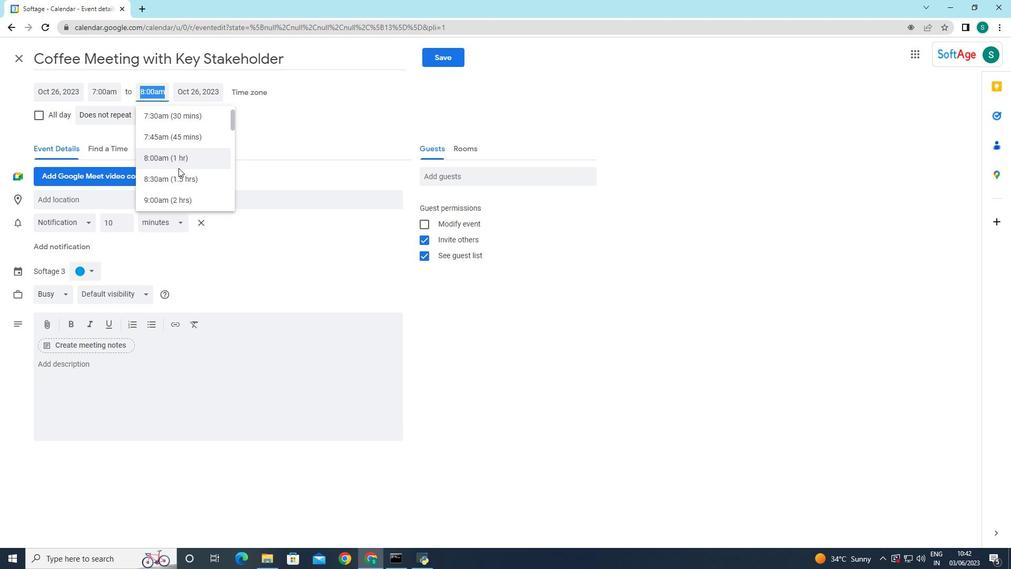 
Action: Mouse scrolled (179, 167) with delta (0, 0)
Screenshot: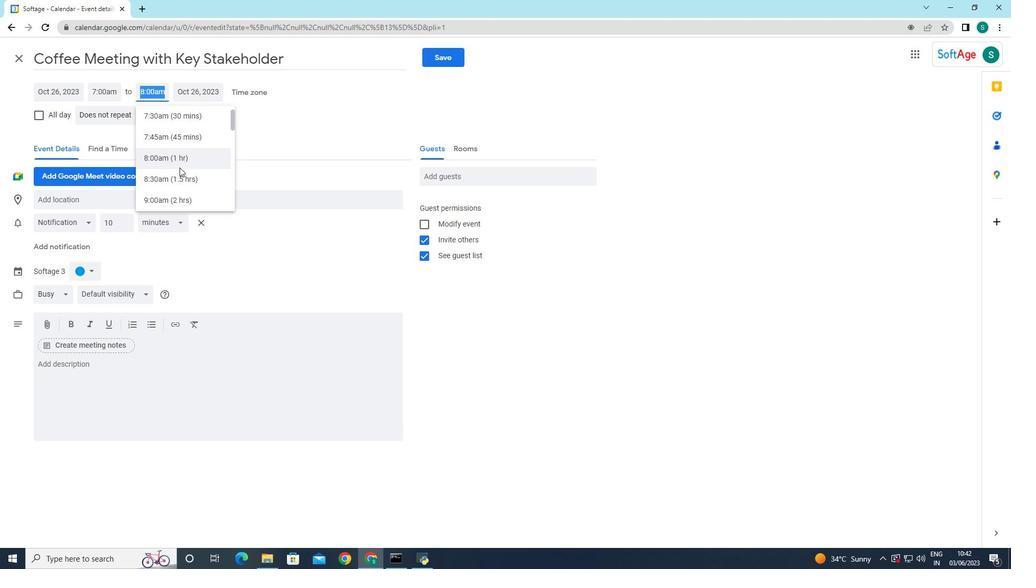 
Action: Mouse moved to (181, 172)
Screenshot: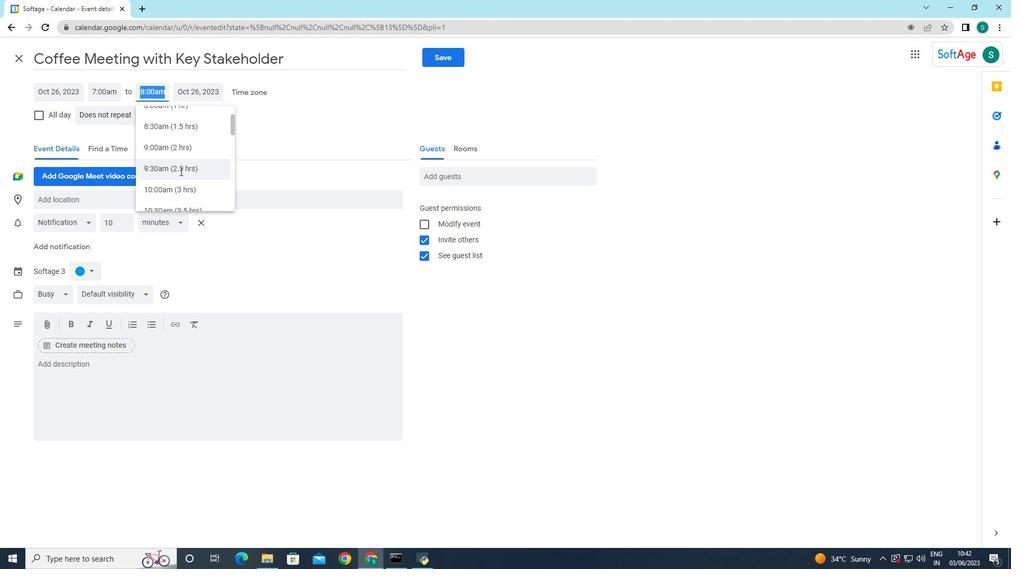 
Action: Mouse scrolled (181, 172) with delta (0, 0)
Screenshot: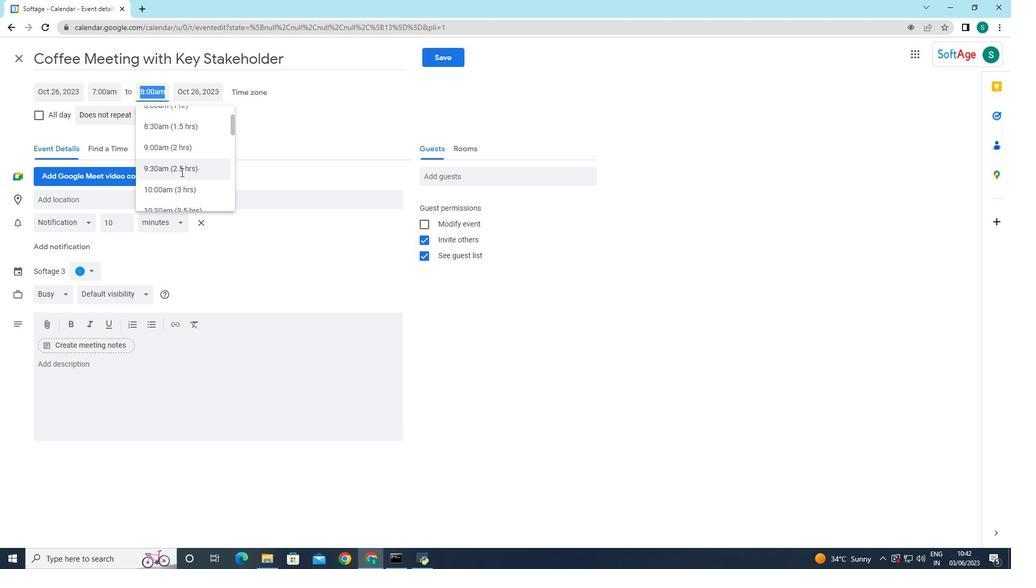
Action: Mouse moved to (182, 172)
Screenshot: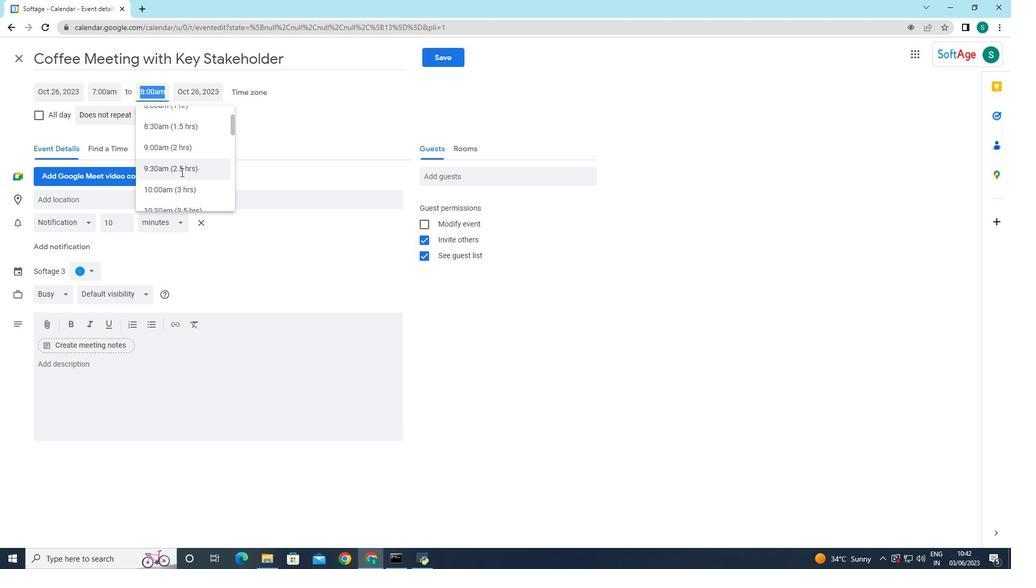 
Action: Mouse scrolled (182, 172) with delta (0, 0)
Screenshot: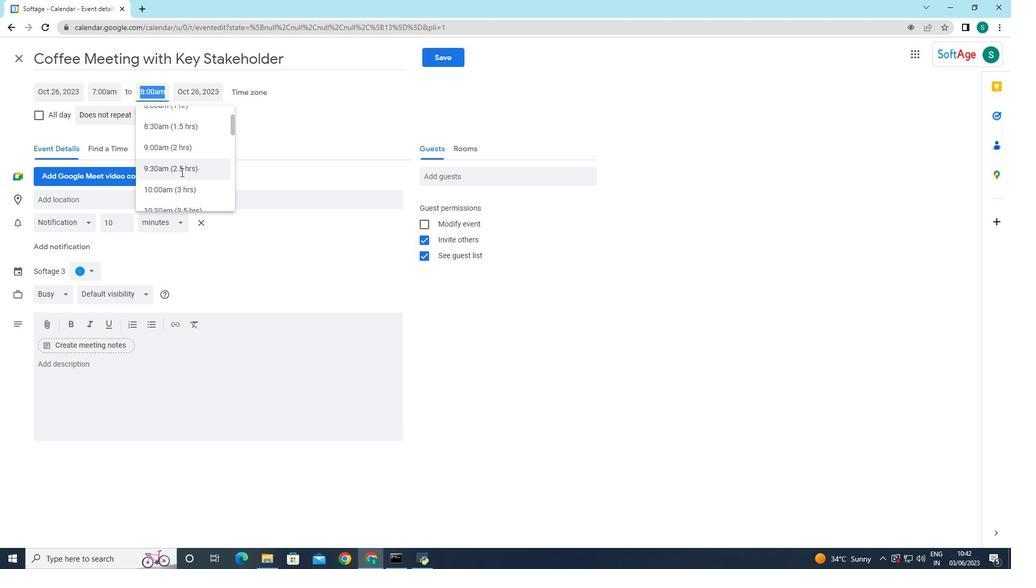 
Action: Mouse moved to (178, 177)
Screenshot: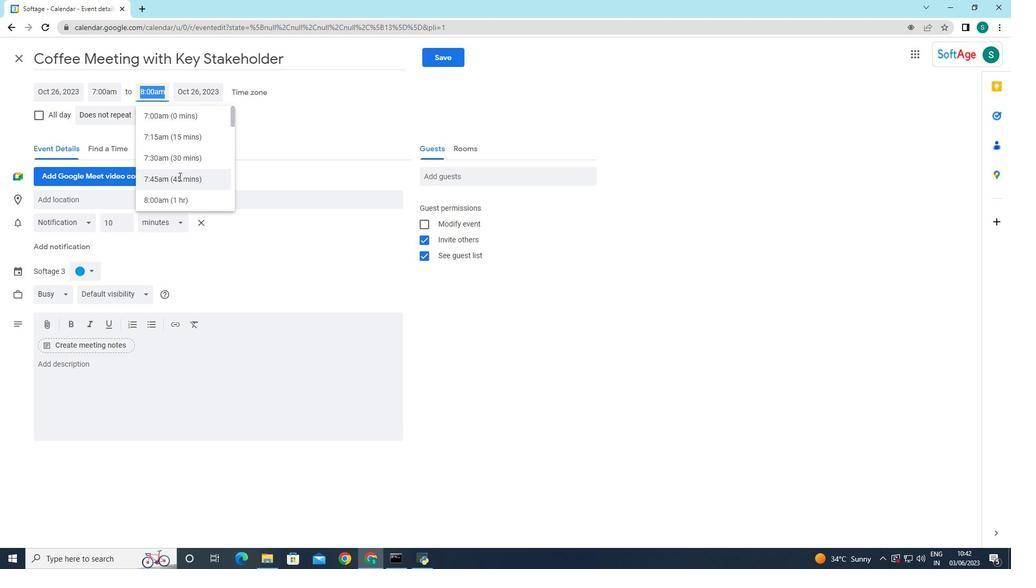 
Action: Mouse scrolled (178, 176) with delta (0, 0)
Screenshot: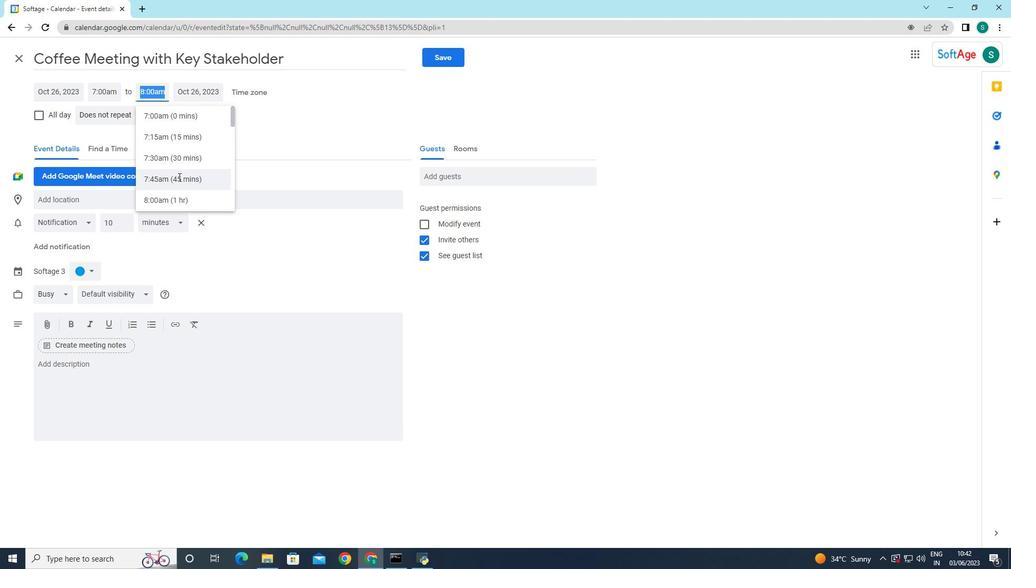 
Action: Mouse scrolled (178, 176) with delta (0, 0)
Screenshot: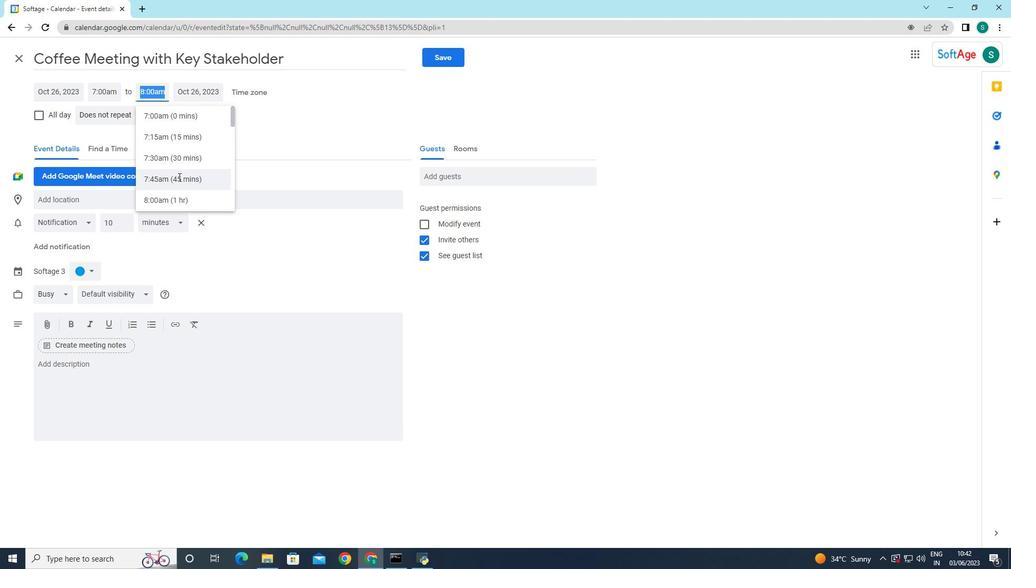 
Action: Mouse moved to (160, 138)
Screenshot: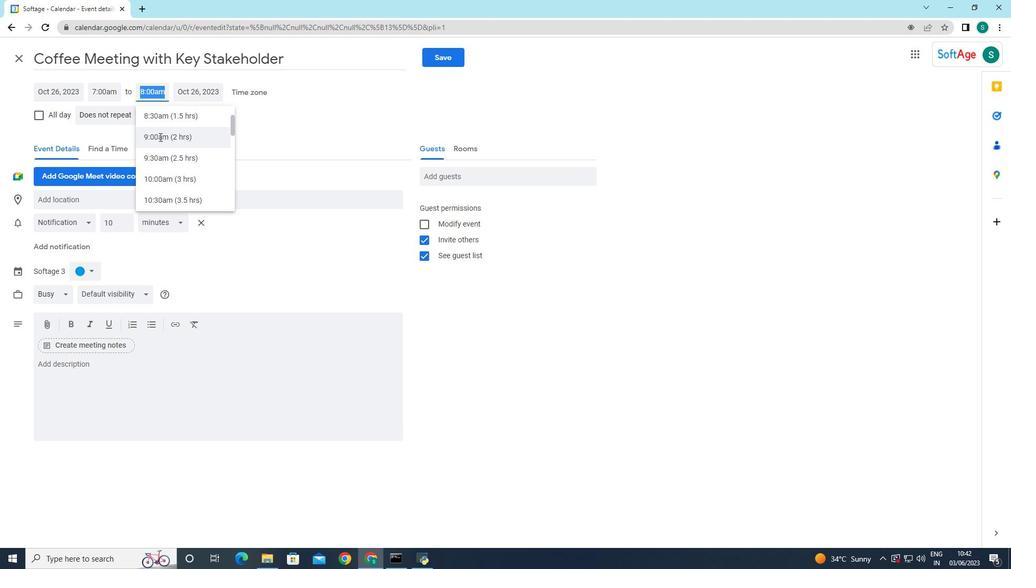
Action: Mouse pressed left at (160, 138)
Screenshot: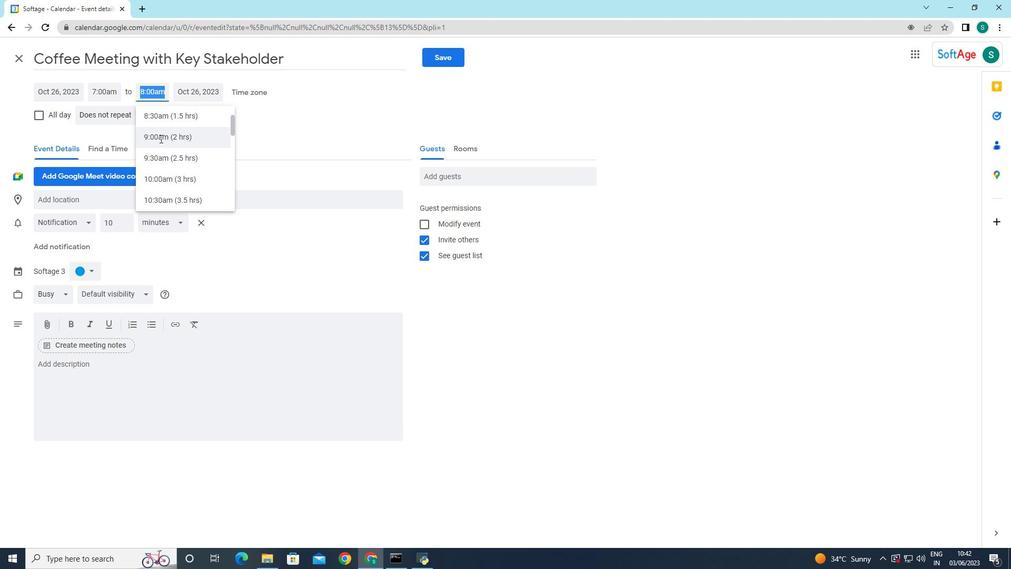 
Action: Mouse moved to (73, 368)
Screenshot: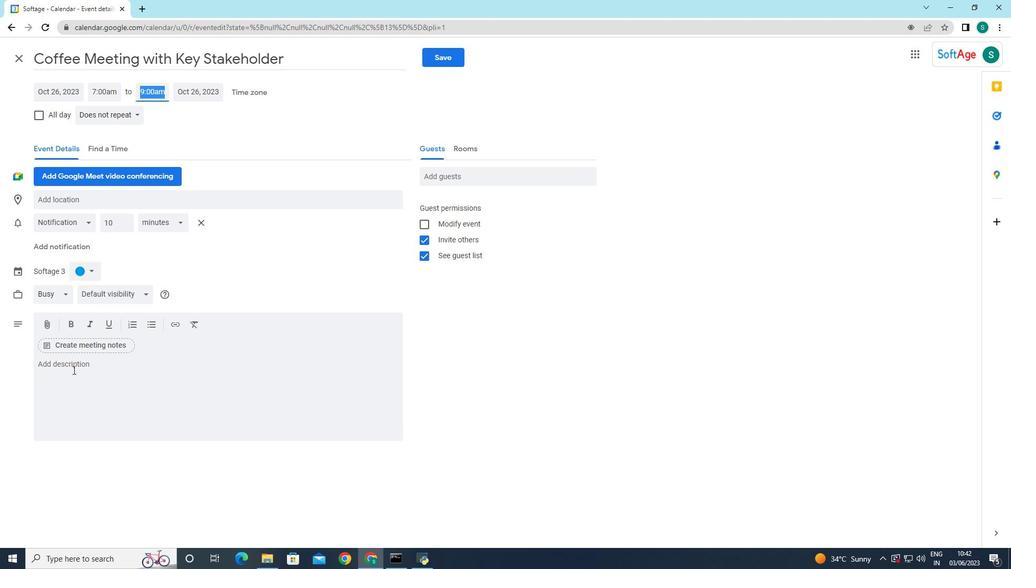 
Action: Mouse pressed left at (73, 368)
Screenshot: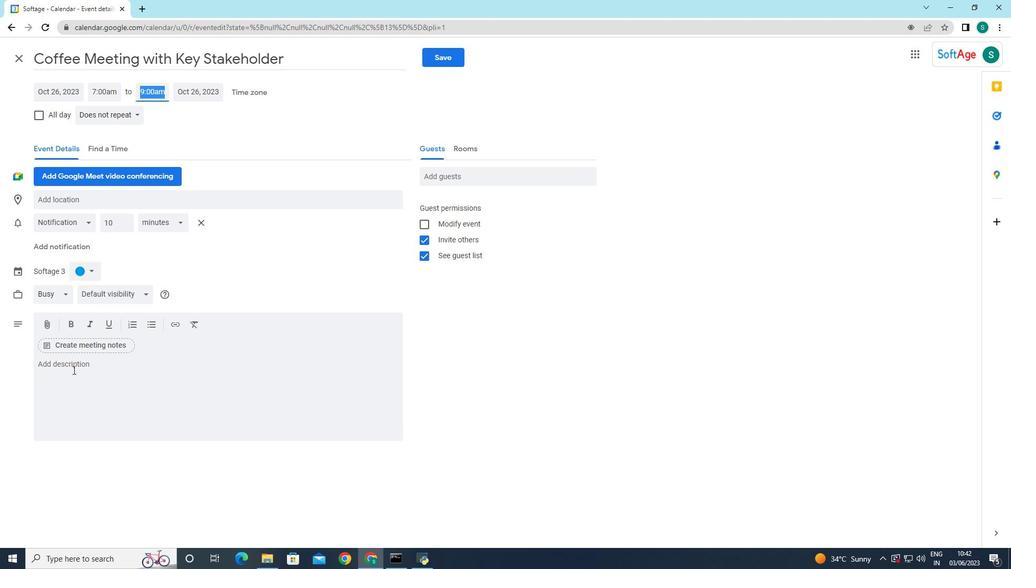 
Action: Mouse moved to (247, 306)
Screenshot: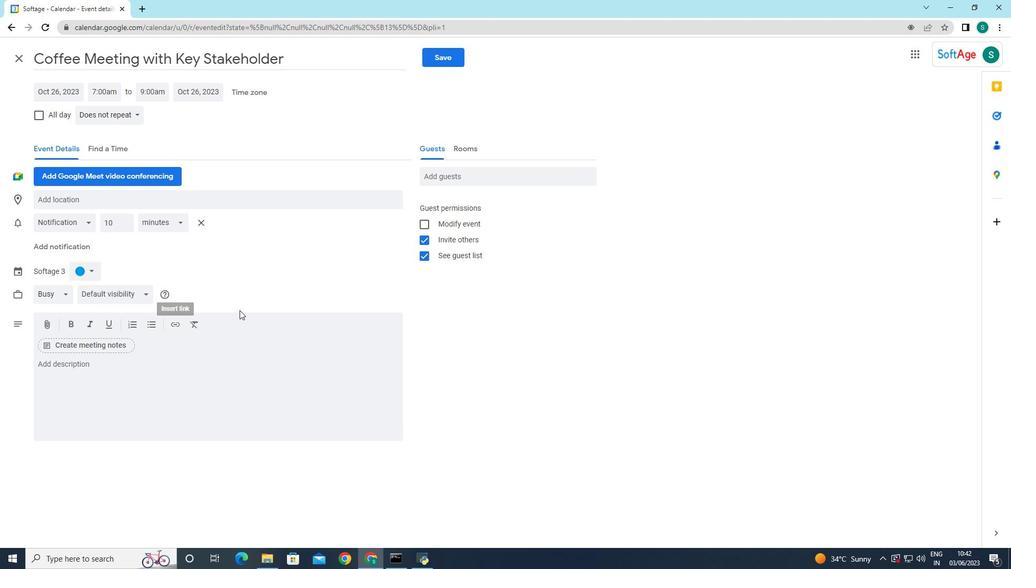 
Action: Key pressed <Key.caps_lock>D<Key.caps_lock>eadline<Key.space>rt=<Key.backspace><Key.backspace>eminders<Key.space>encourage<Key.space>proactive<Key.space>planning<Key.space>and<Key.space>tion<Key.backspace><Key.backspace>me<Key.space>manager<Key.backspace>ment.<Key.space><Key.caps_lock>T<Key.caps_lock>hey<Key.space>sw<Key.backspace>erve<Key.space>as<Key.space>a<Key.space>cue<Key.space>for<Key.space>individuals<Key.space>to<Key.space>assess<Key.space>their<Key.space>progress<Key.space><Key.backspace>,<Key.space>identify<Key.space>any<Key.space>obstacles.<Key.backspace>,<Key.space>and<Key.space>adu<Key.backspace>just<Key.space>their<Key.space>plans<Key.space>ax<Key.backspace>ccordingly<Key.space>to<Key.space>ensurr<Key.backspace>r<Key.backspace>e<Key.space>timely<Key.space>completion<Key.space>of<Key.space>the<Key.space>task<Key.space>or<Key.space>project.<Key.space><Key.caps_lock>S<Key.caps_lock>elect<Key.space>event<Key.space>color<Key.space><Key.caps_lock>G<Key.caps_lock>raph<Key.backspace><Key.backspace><Key.backspace><Key.backspace><Key.backspace><Key.backspace><Key.backspace><Key.backspace><Key.backspace><Key.backspace><Key.backspace><Key.backspace><Key.backspace><Key.backspace><Key.backspace><Key.backspace><Key.backspace><Key.backspace><Key.backspace><Key.backspace><Key.backspace><Key.backspace><Key.backspace><Key.backspace><Key.backspace>
Screenshot: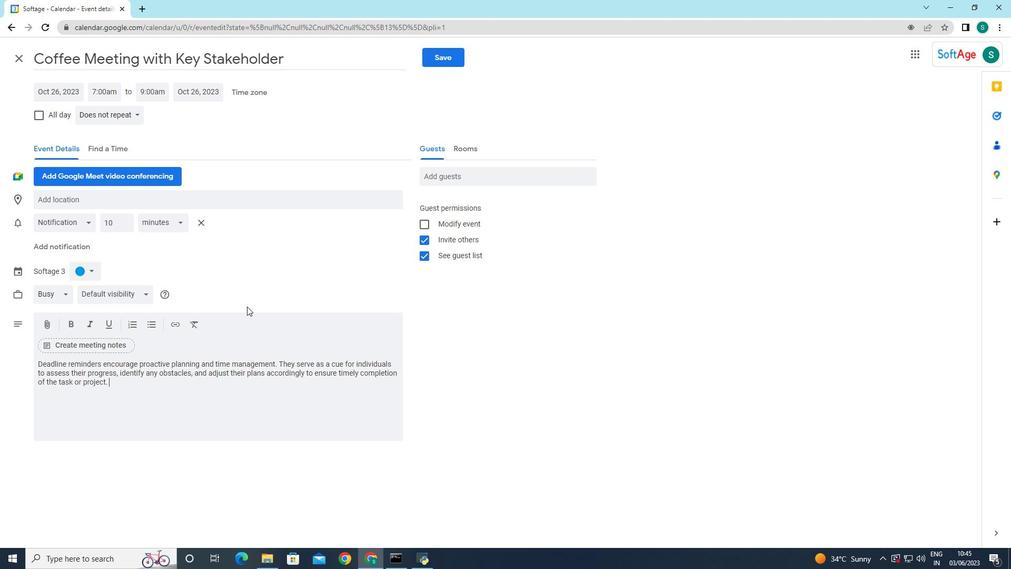 
Action: Mouse moved to (84, 272)
Screenshot: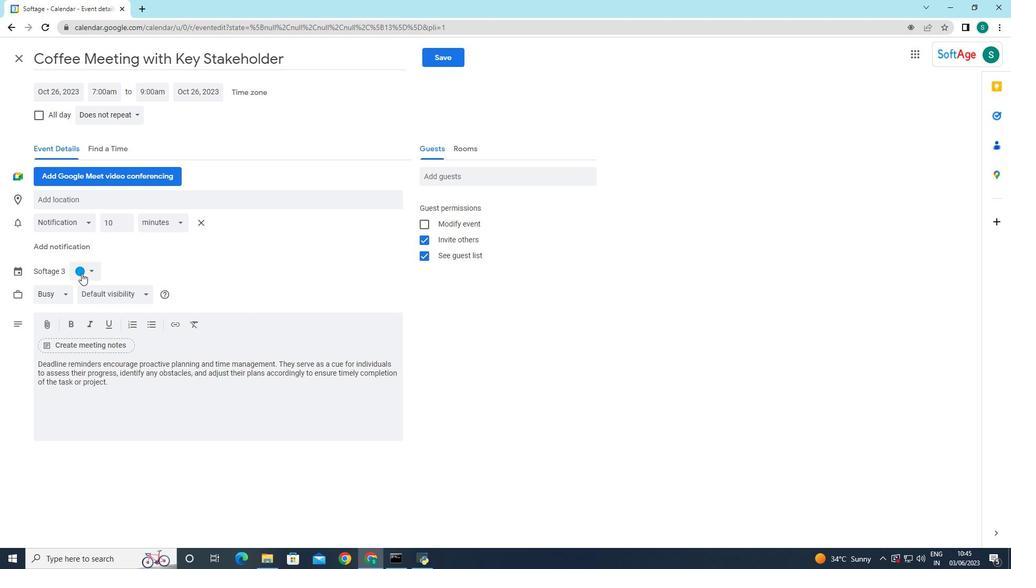 
Action: Mouse pressed left at (84, 272)
Screenshot: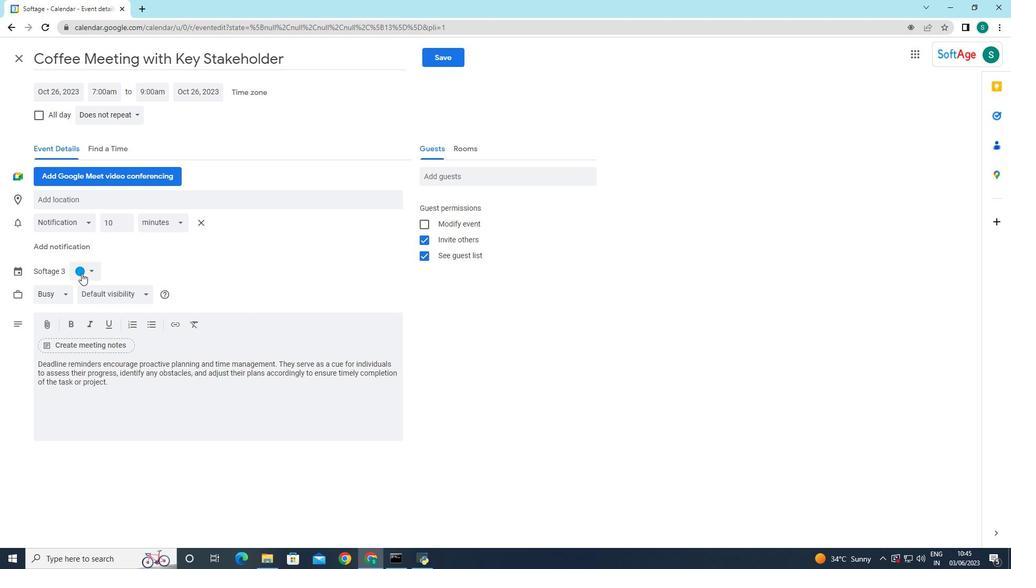 
Action: Mouse moved to (79, 335)
Screenshot: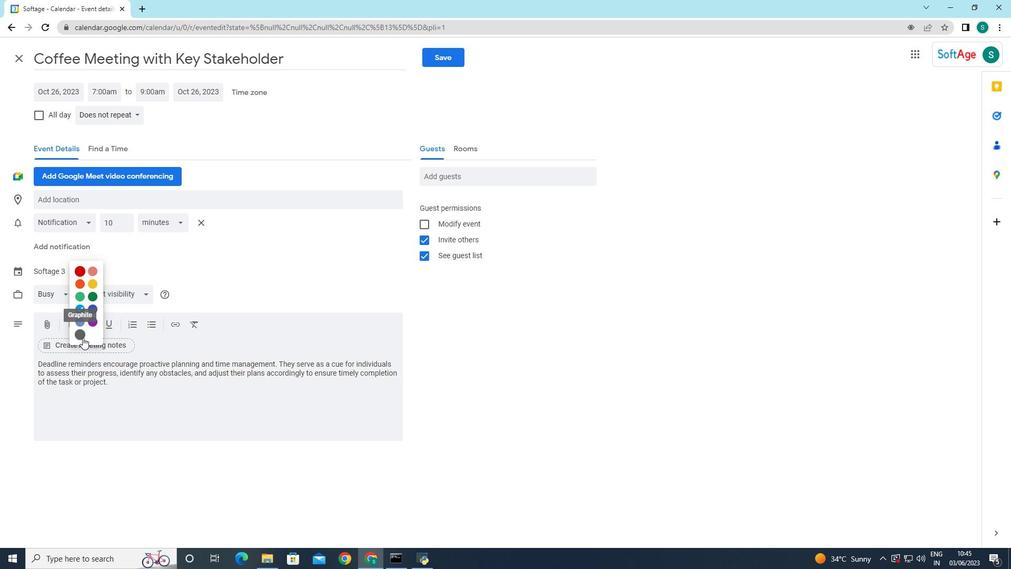 
Action: Mouse pressed left at (79, 335)
Screenshot: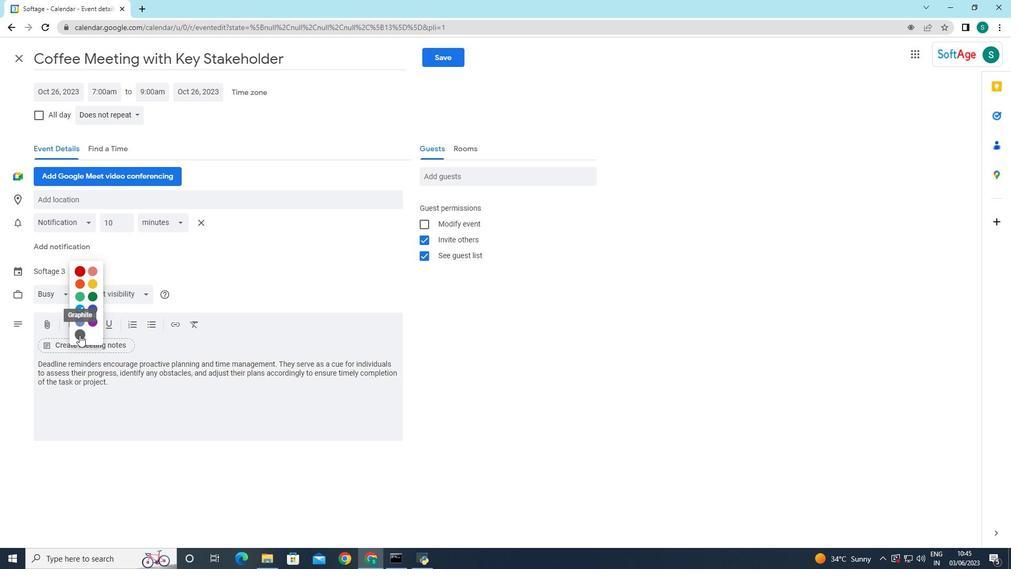 
Action: Mouse moved to (95, 200)
Screenshot: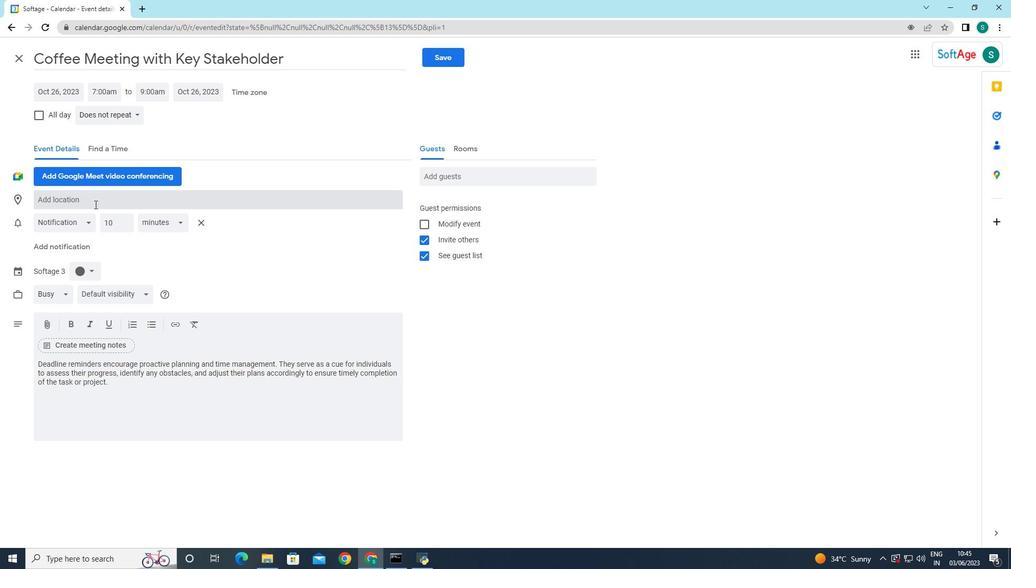 
Action: Mouse pressed left at (95, 200)
Screenshot: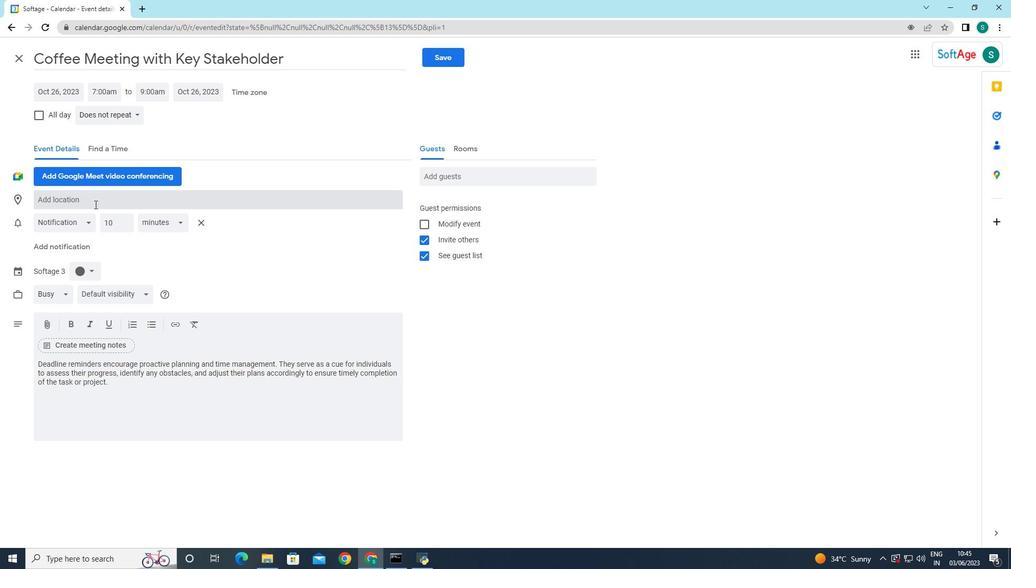 
Action: Key pressed 123<Key.space><Key.shift>Park<Key.space>de<Key.space>la<Key.space><Key.shift>Cicutadella,<Key.space><Key.shift>Barcelona<Key.space><Key.backspace>,<Key.shift><Key.shift><Key.shift><Key.shift><Key.shift><Key.shift><Key.shift>S<Key.backspace><Key.space><Key.shift>Spain
Screenshot: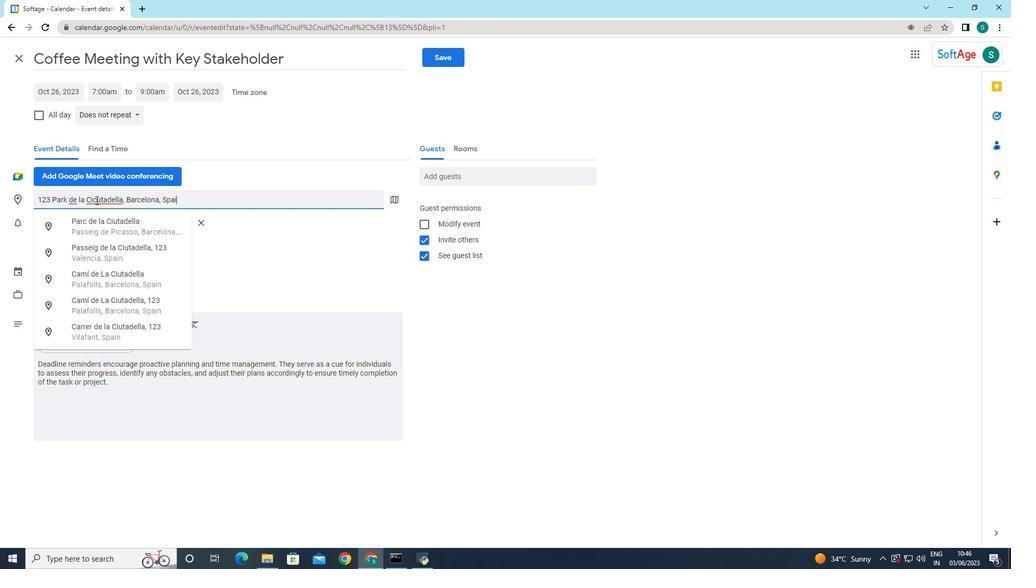 
Action: Mouse moved to (263, 280)
Screenshot: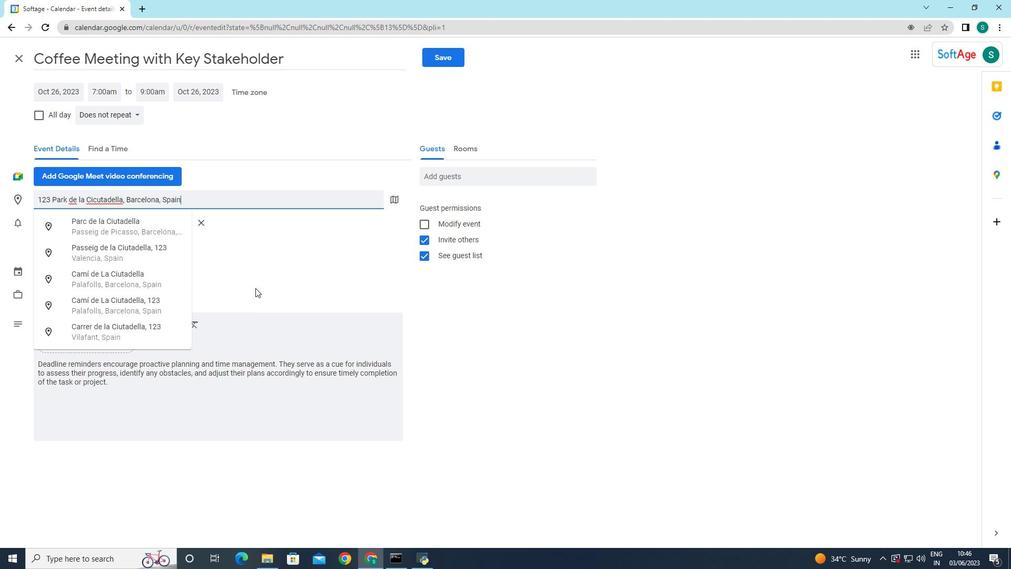 
Action: Mouse pressed left at (263, 280)
Screenshot: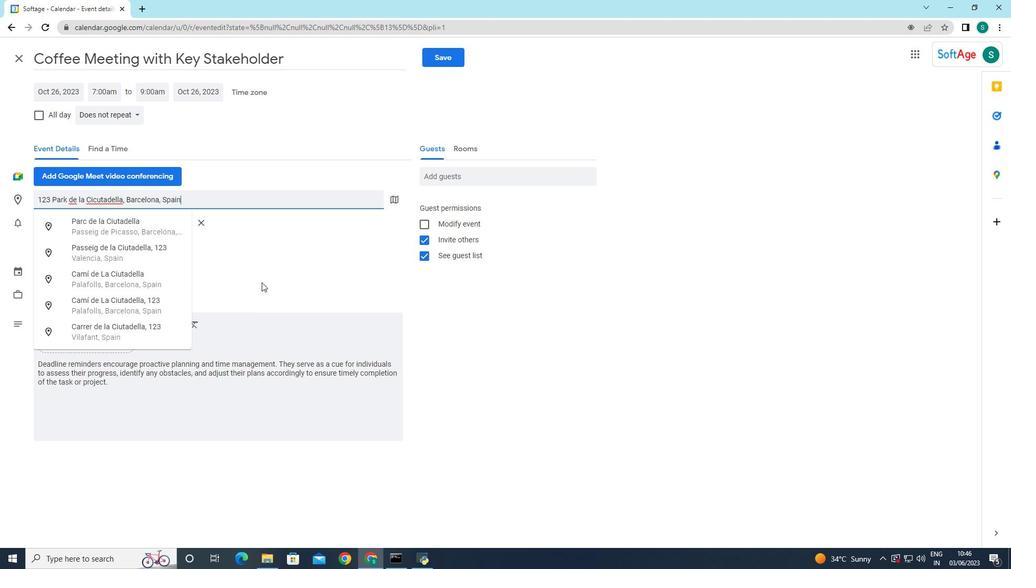
Action: Mouse moved to (457, 179)
Screenshot: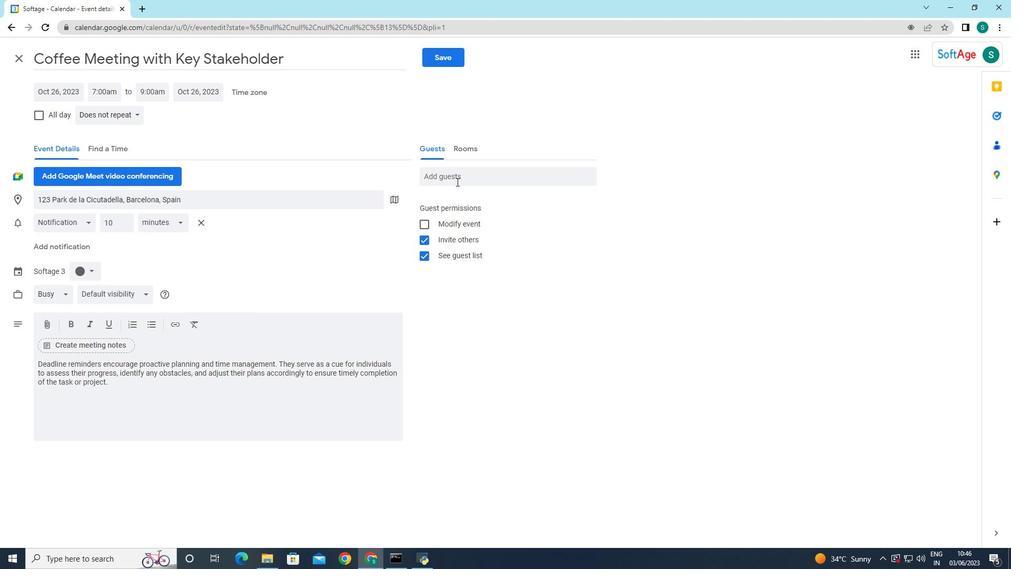 
Action: Mouse pressed left at (457, 179)
Screenshot: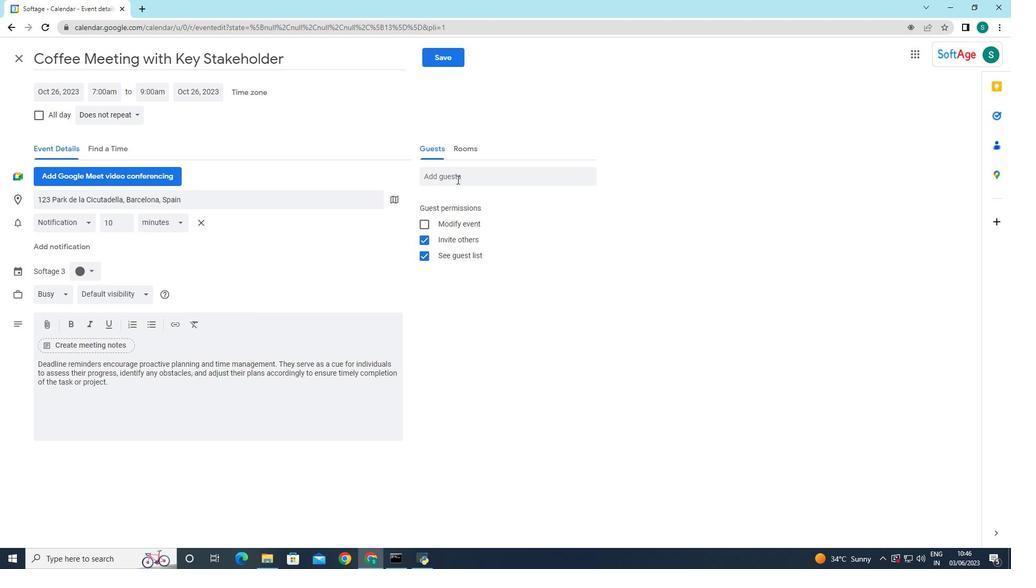 
Action: Key pressed softage.1
Screenshot: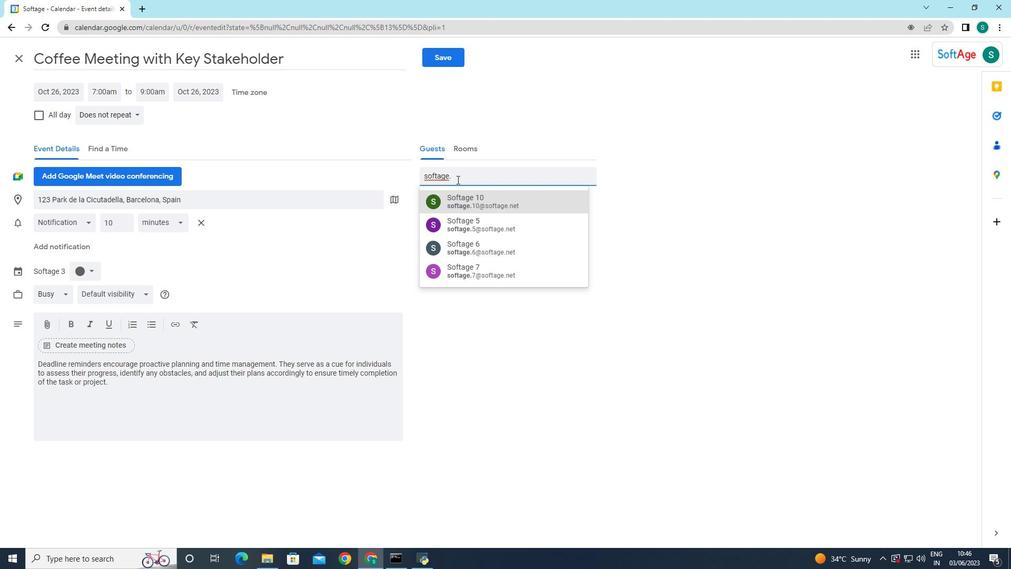 
Action: Mouse moved to (502, 204)
Screenshot: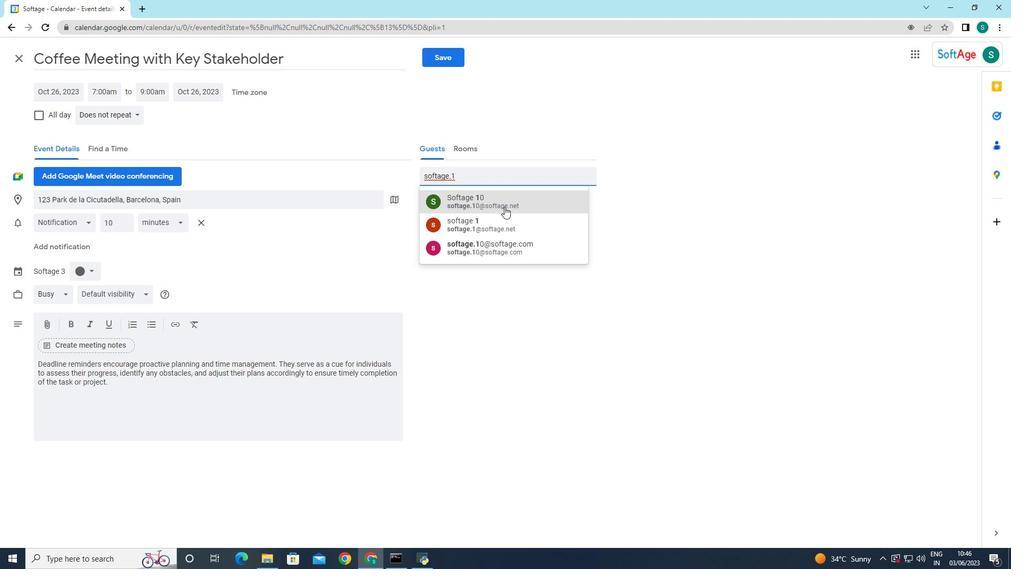 
Action: Mouse pressed left at (502, 204)
Screenshot: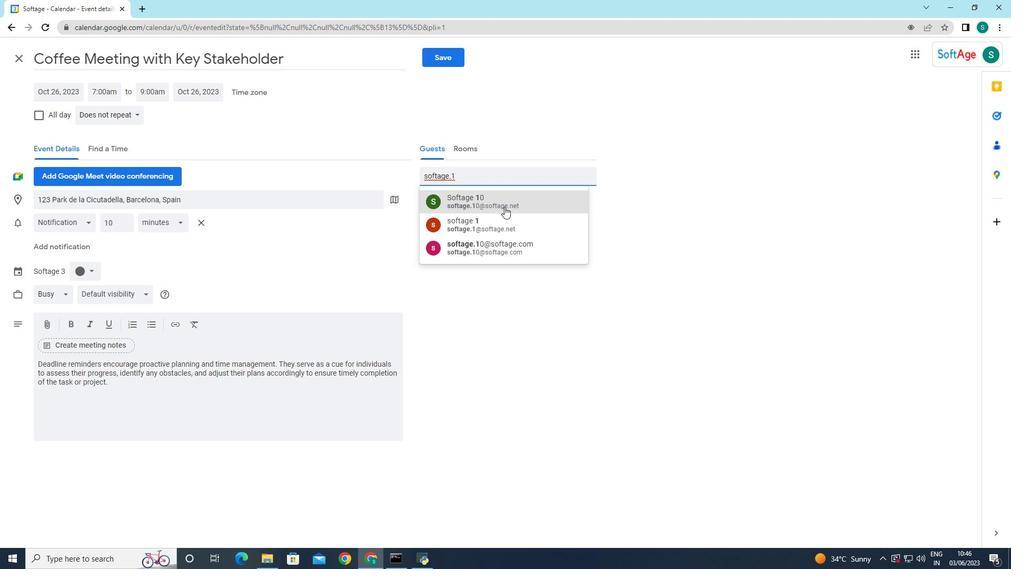 
Action: Mouse moved to (487, 171)
Screenshot: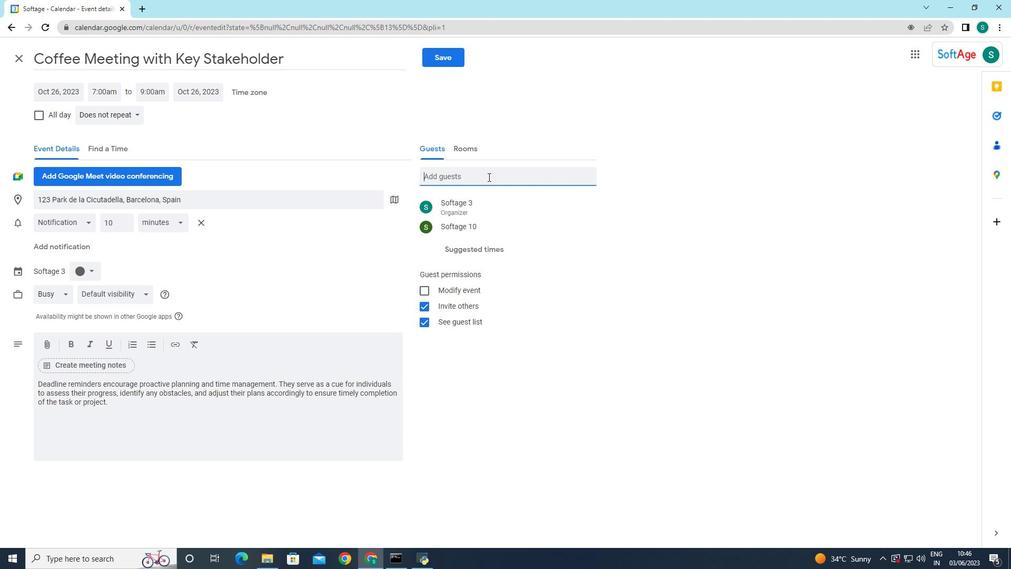 
Action: Mouse pressed left at (487, 171)
Screenshot: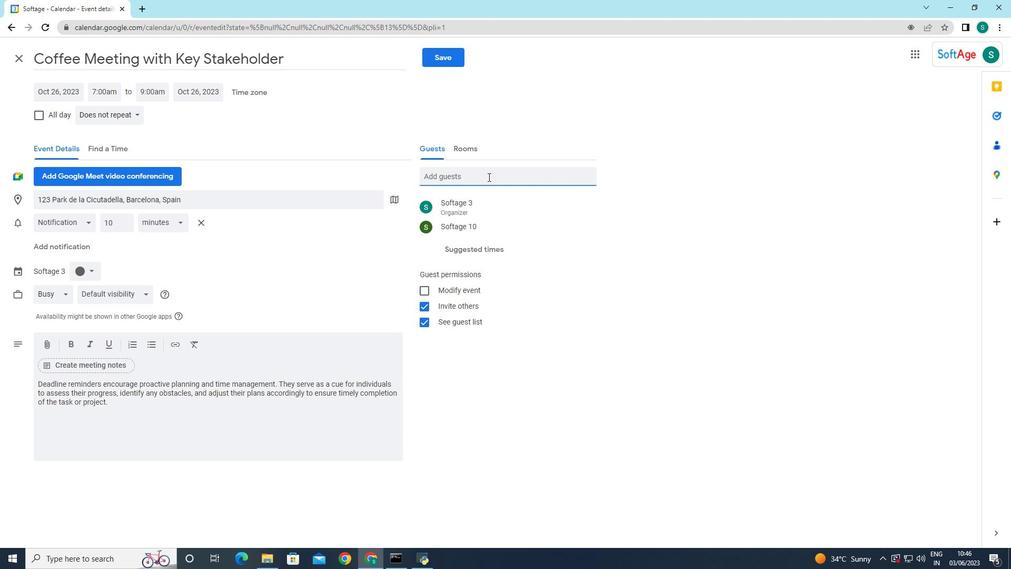 
Action: Key pressed softa
Screenshot: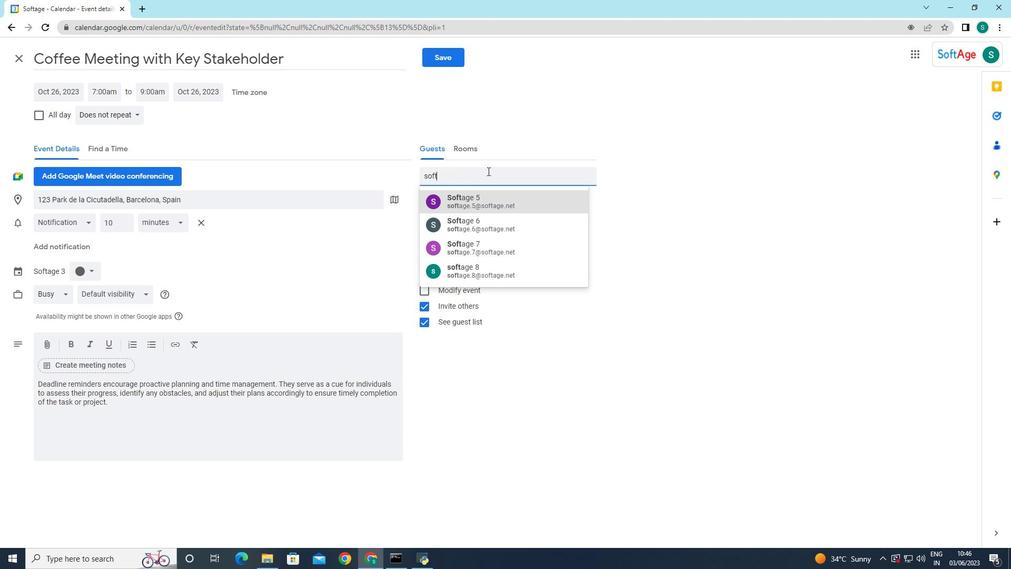
Action: Mouse moved to (515, 205)
Screenshot: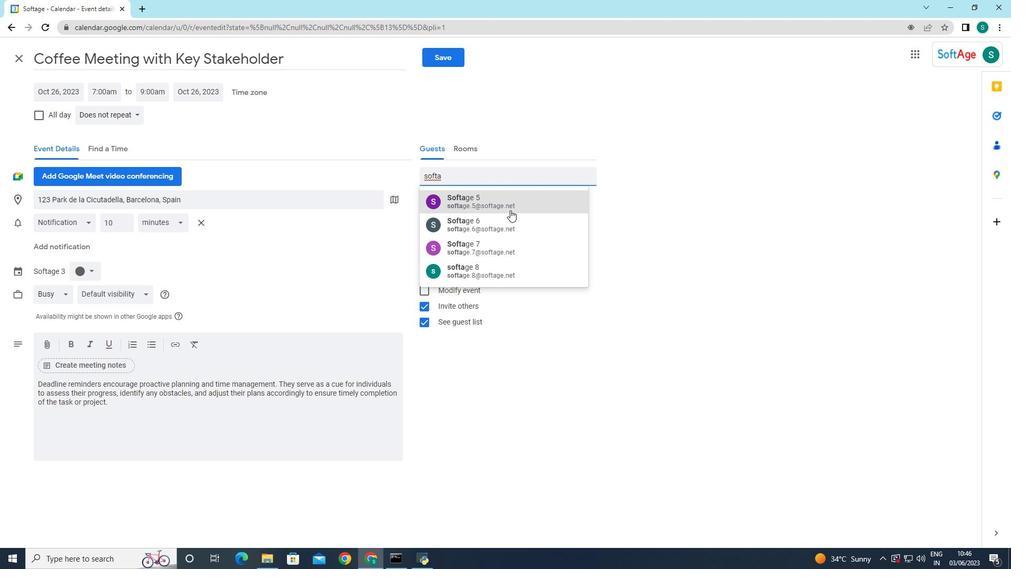 
Action: Key pressed .1
Screenshot: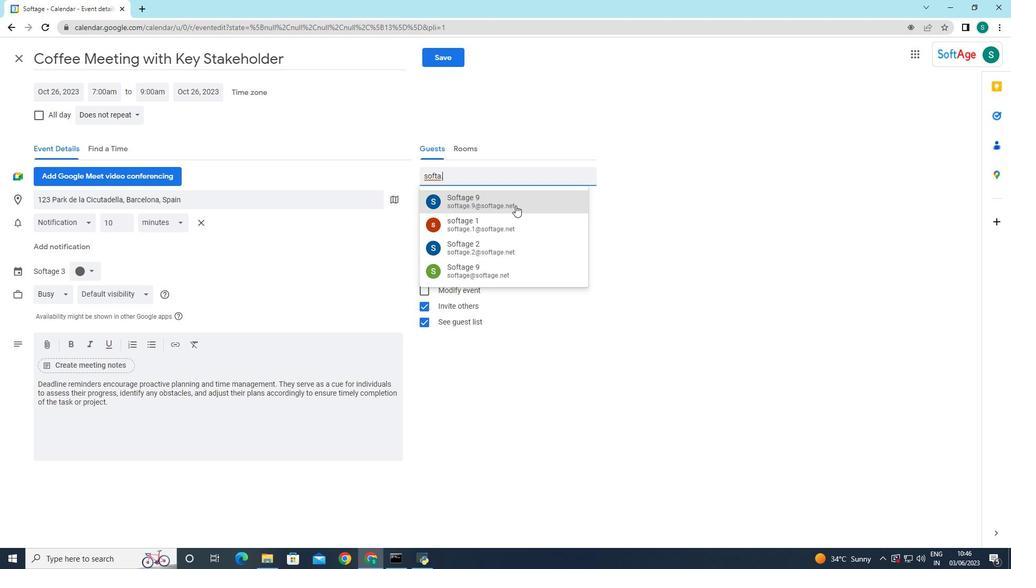 
Action: Mouse moved to (505, 202)
Screenshot: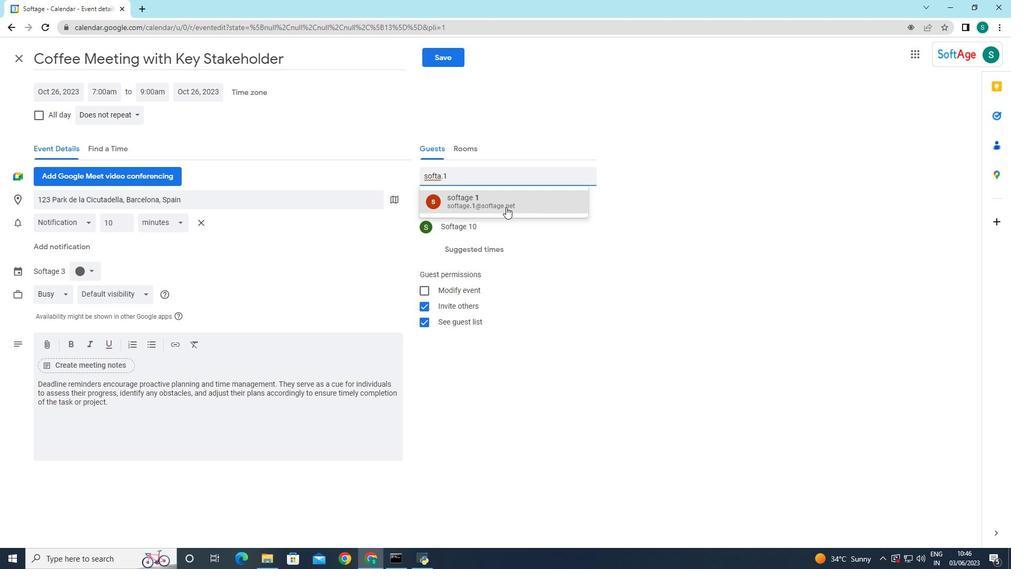 
Action: Mouse pressed left at (505, 202)
Screenshot: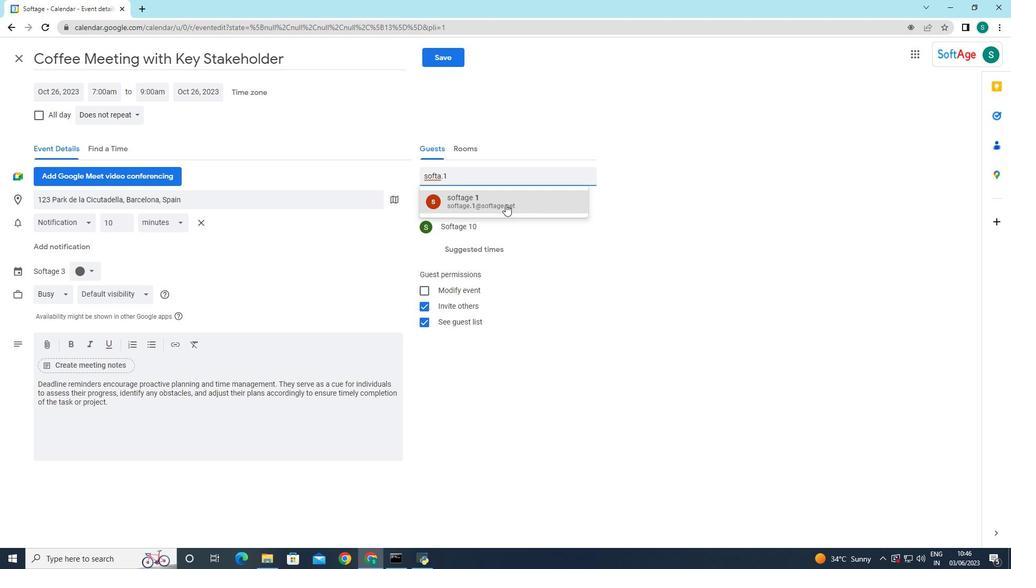 
Action: Mouse moved to (584, 204)
Screenshot: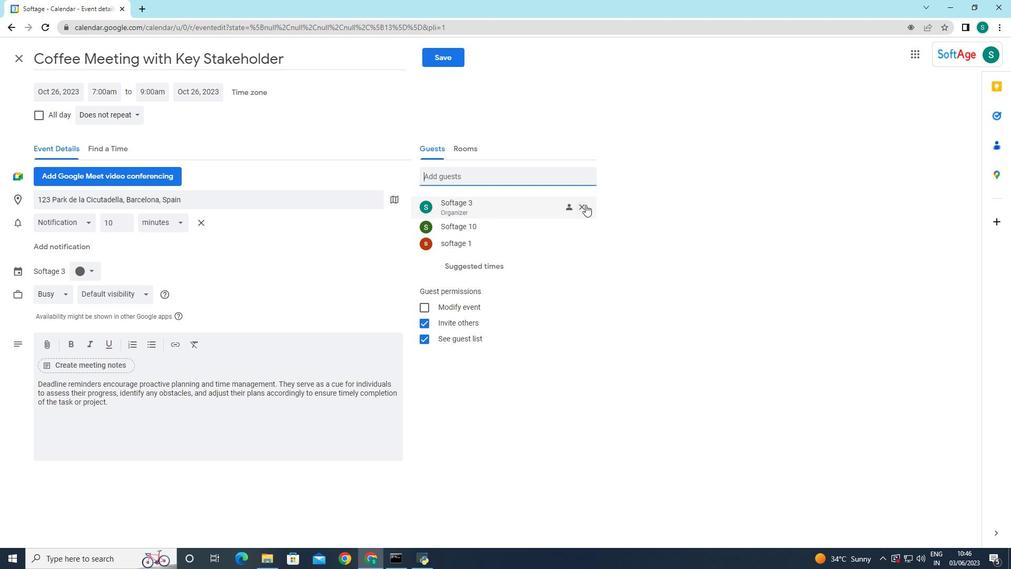 
Action: Mouse pressed left at (584, 204)
Screenshot: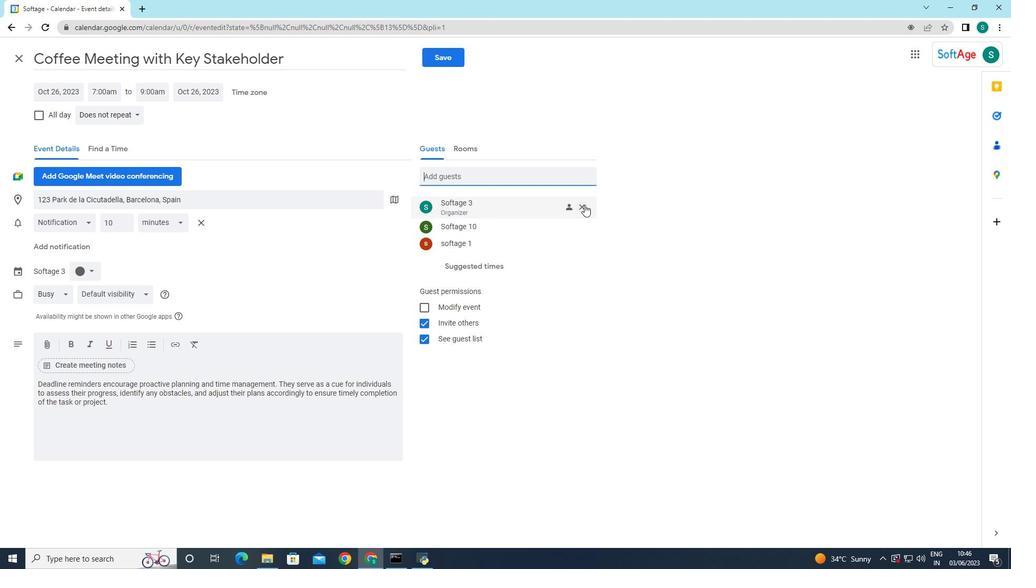 
Action: Mouse moved to (110, 115)
Screenshot: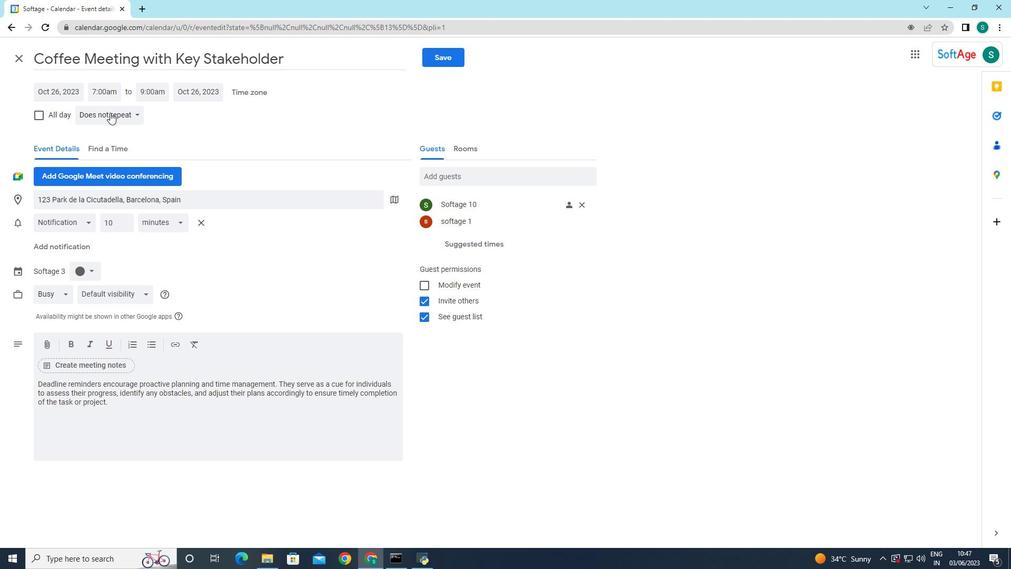 
Action: Mouse pressed left at (110, 115)
Screenshot: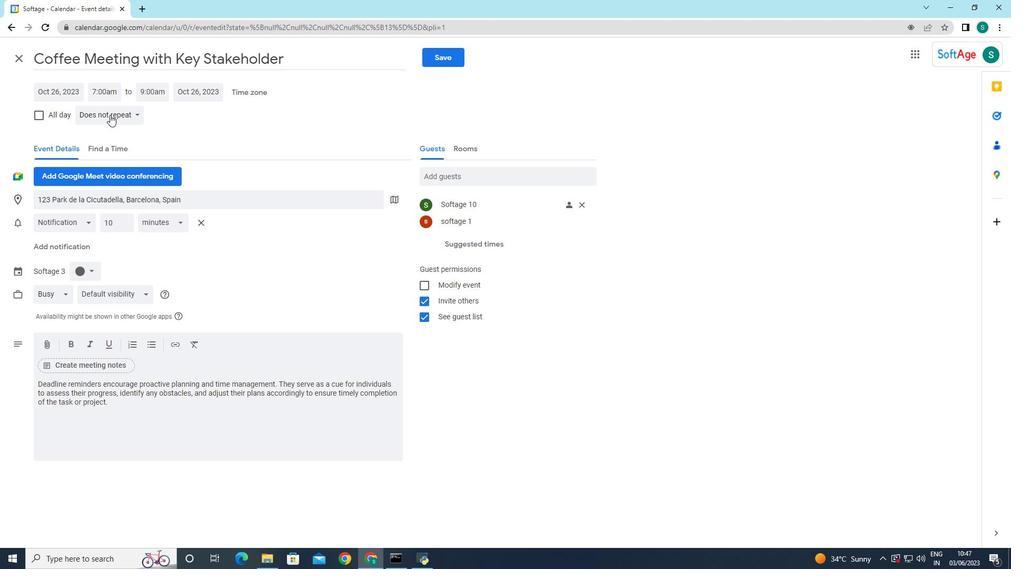 
Action: Mouse moved to (119, 118)
Screenshot: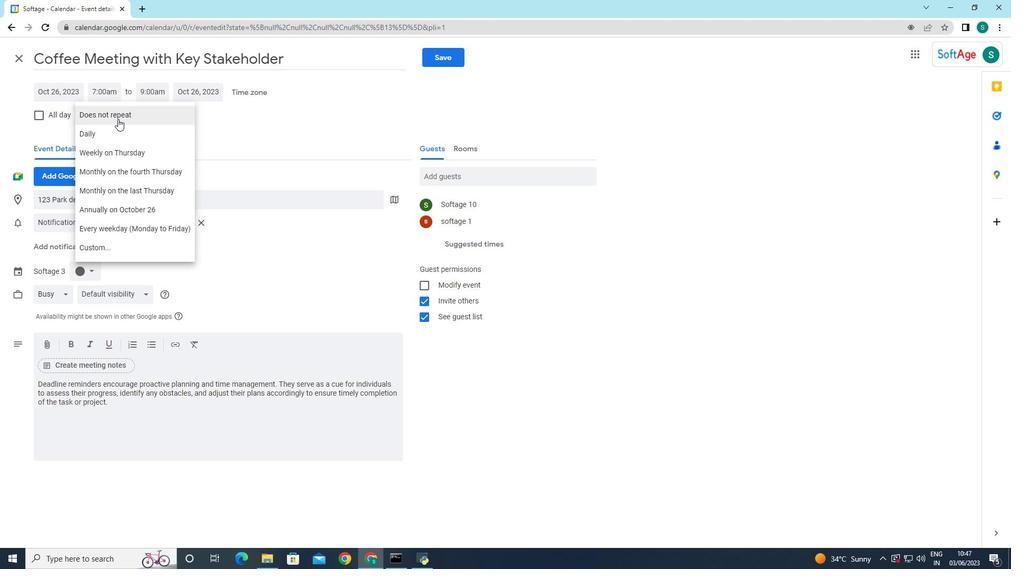 
Action: Mouse pressed left at (119, 118)
Screenshot: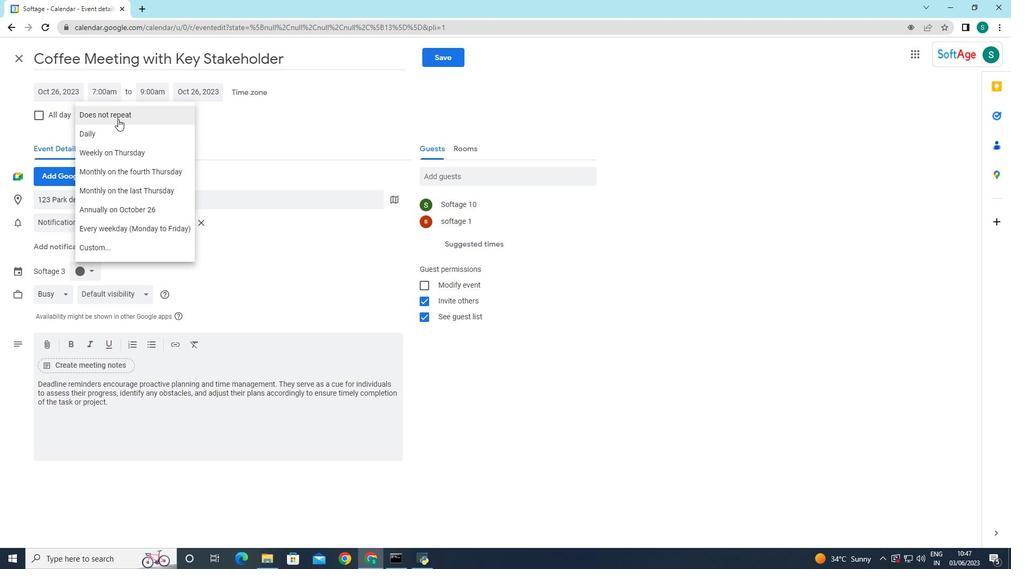 
Action: Mouse moved to (442, 51)
Screenshot: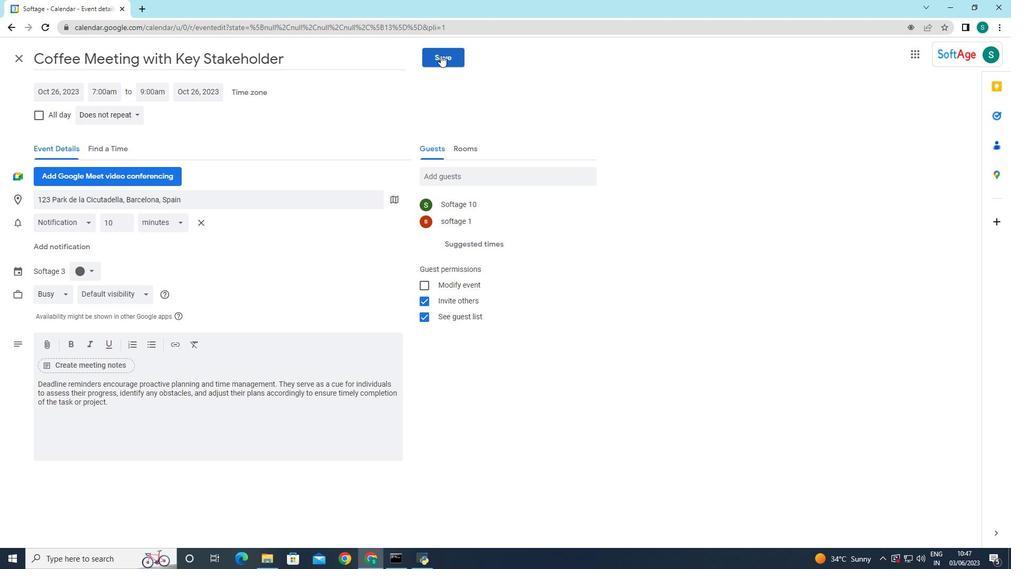 
Action: Mouse pressed left at (442, 51)
Screenshot: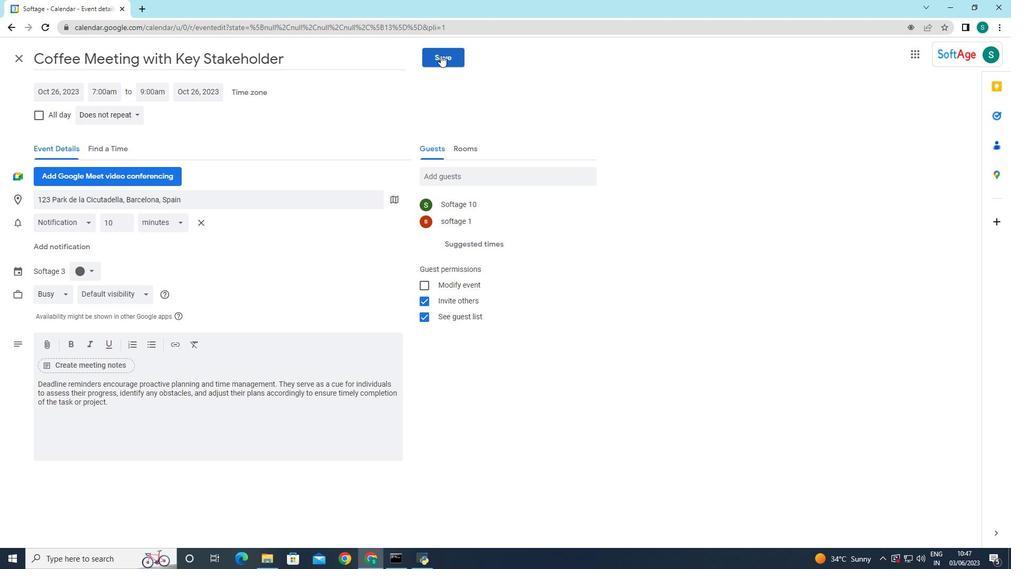 
Action: Mouse moved to (602, 319)
Screenshot: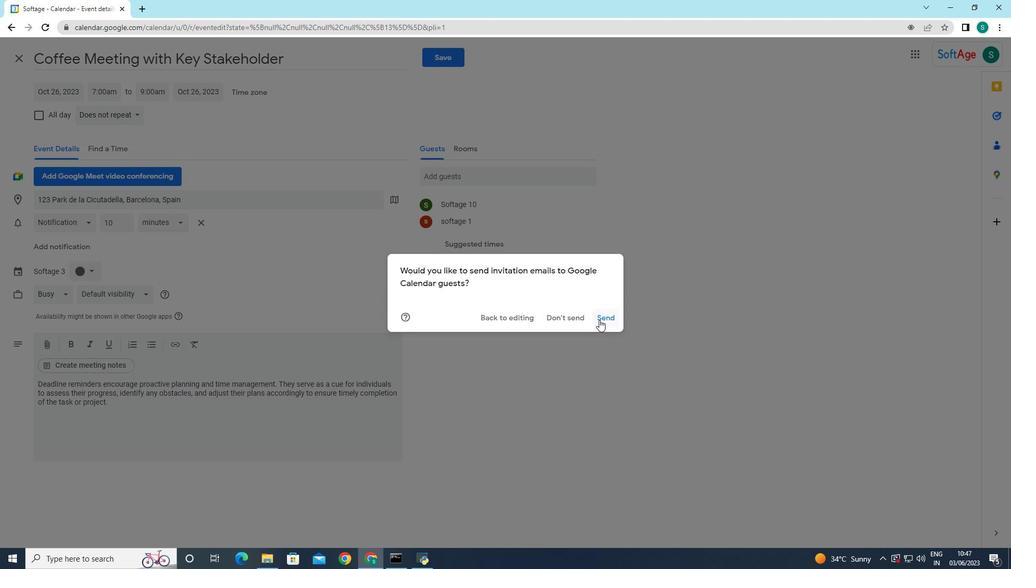 
Action: Mouse pressed left at (602, 319)
Screenshot: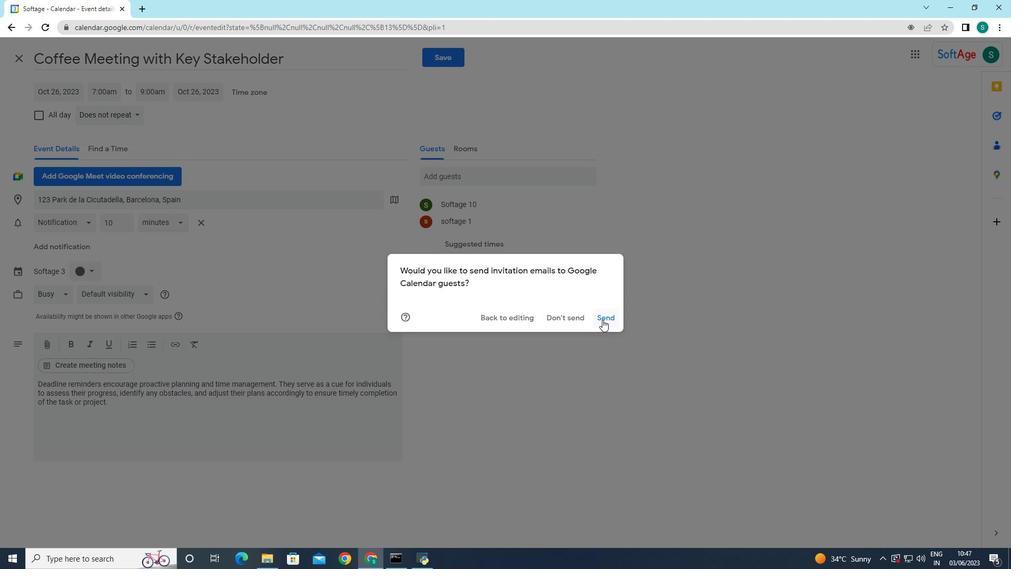 
Action: Mouse moved to (561, 319)
Screenshot: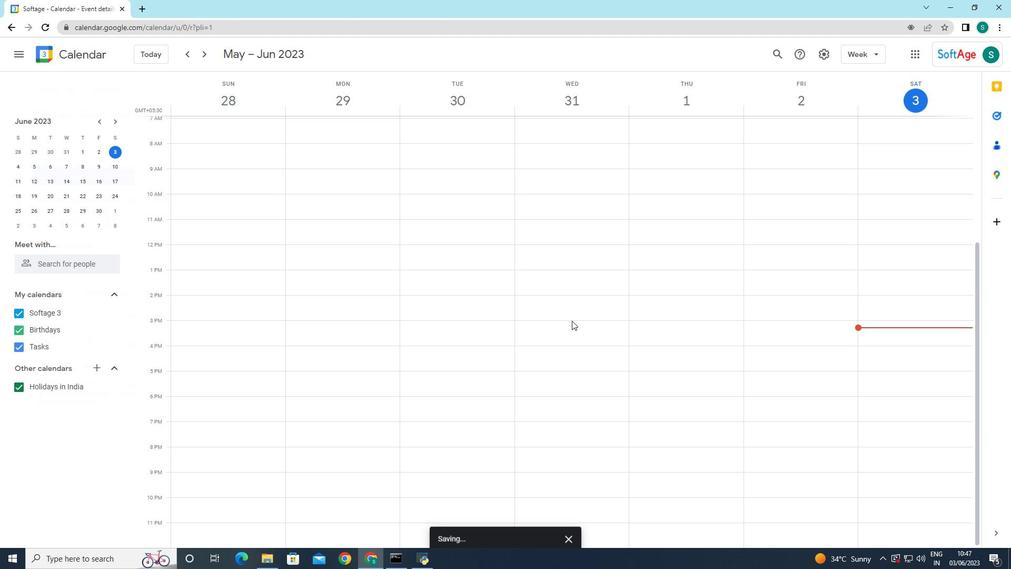 
